 Task: Add an event with the title Second Presentation Finalization and Rehearsal, date ''2024/04/22'', time 8:50 AM to 10:50 AMand add a description: Welcome to the Coffee Meeting with a Potential Investor, an exciting opportunity to connect, share your business vision, and explore potential investment opportunities. This meeting is designed to foster a mutually beneficial relationship between you and the investor, providing a platform to discuss your business goals, growth strategies, and the potential for collaboration.Select event color  Banana . Add location for the event as: Tallinn, Estonia, logged in from the account softage.8@softage.netand send the event invitation to softage.9@softage.net and softage.10@softage.net. Set a reminder for the event Daily
Action: Mouse pressed left at (36, 85)
Screenshot: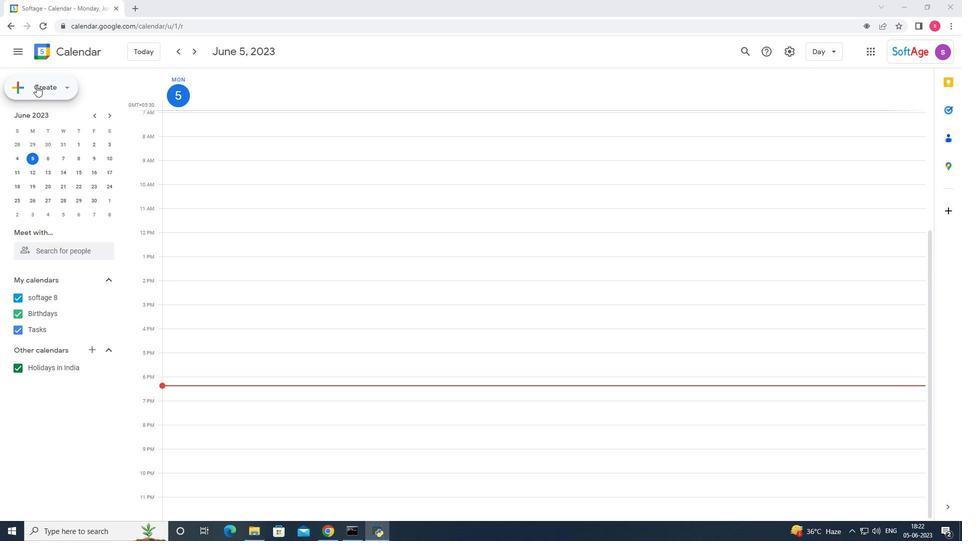 
Action: Mouse moved to (43, 119)
Screenshot: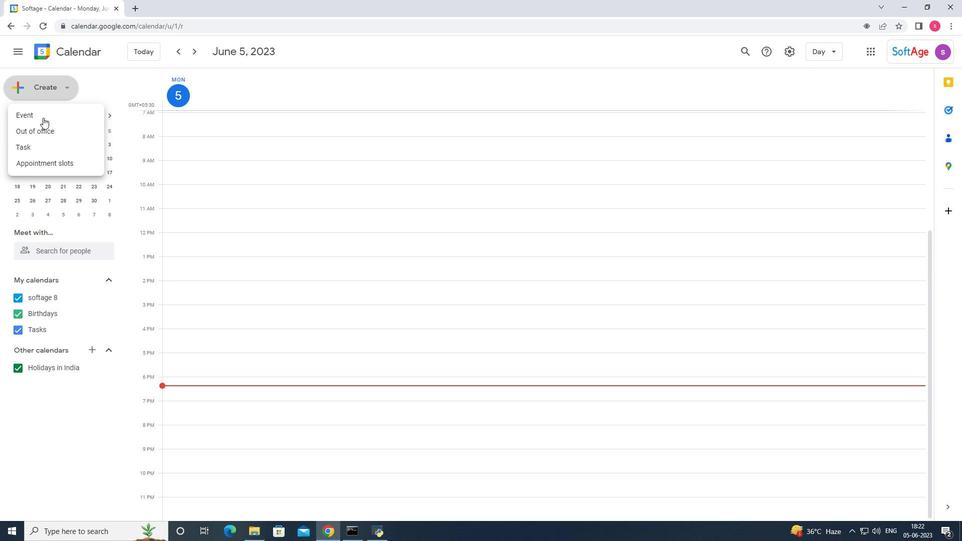 
Action: Mouse pressed left at (43, 119)
Screenshot: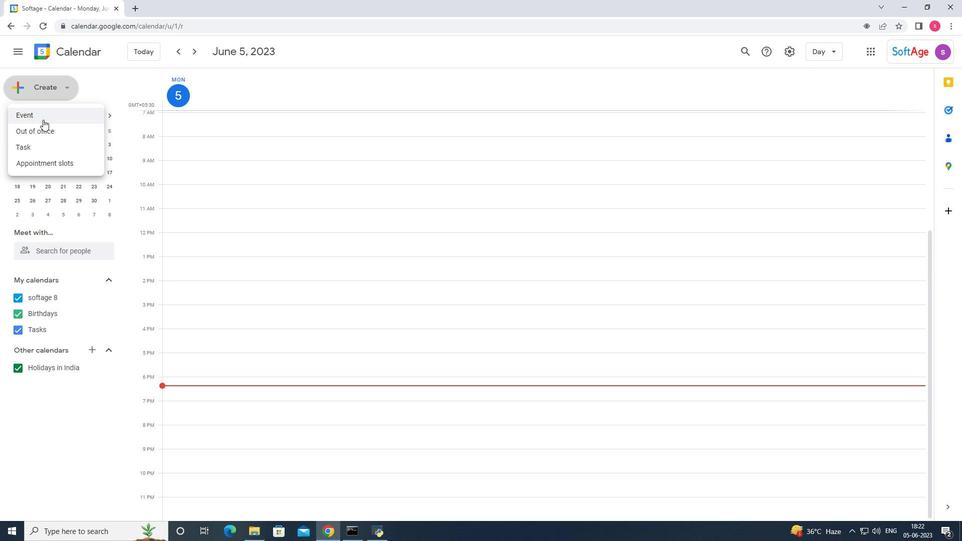 
Action: Mouse moved to (560, 396)
Screenshot: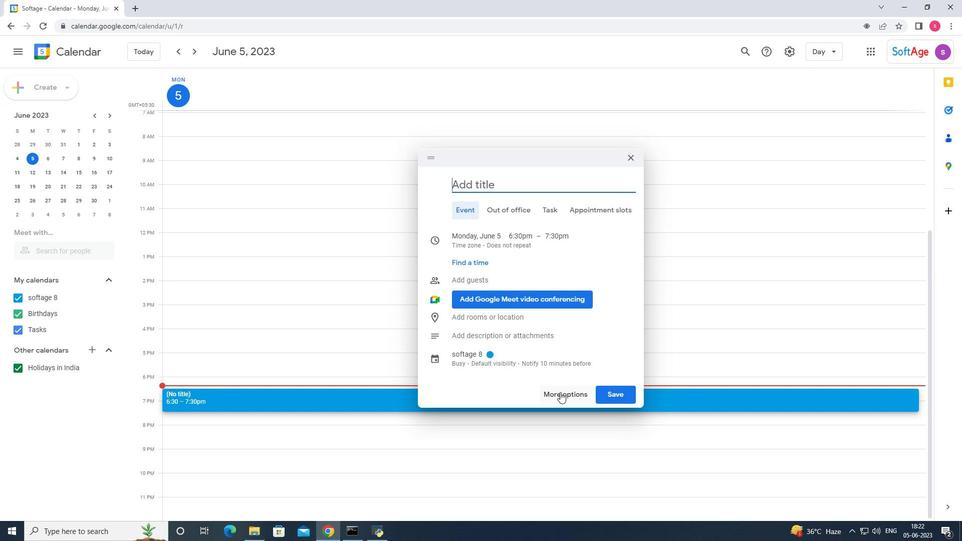 
Action: Mouse pressed left at (560, 396)
Screenshot: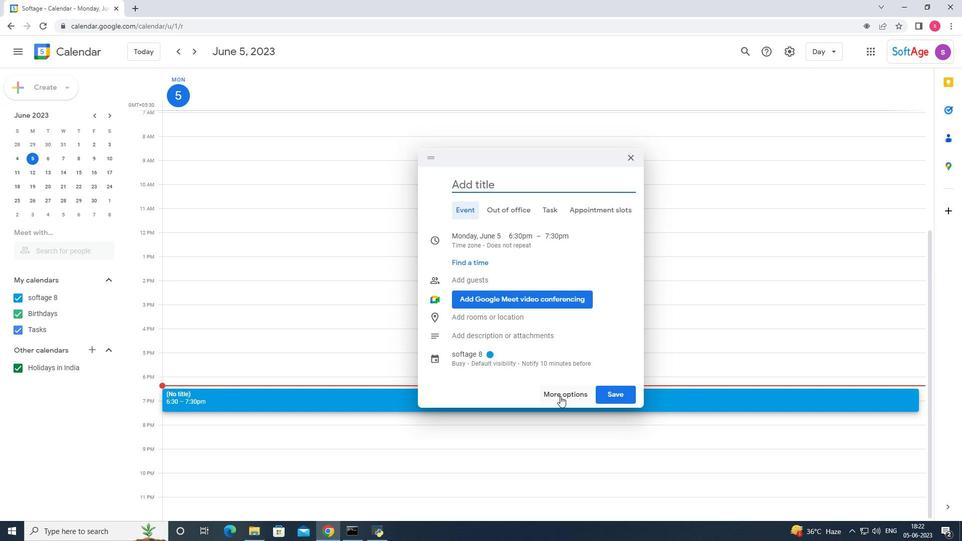 
Action: Mouse moved to (573, 279)
Screenshot: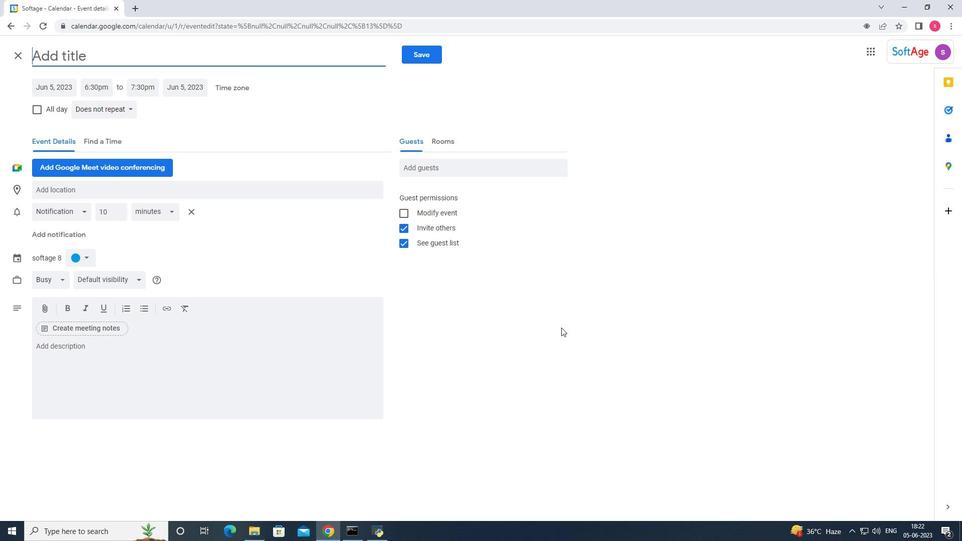 
Action: Key pressed <Key.shift><Key.shift><Key.shift>Second<Key.space><Key.shift><Key.shift><Key.shift><Key.shift><Key.shift><Key.shift><Key.shift><Key.shift><Key.shift>Presentation<Key.space><Key.shift><Key.shift><Key.shift><Key.shift>Finalization<Key.space>and<Key.space><Key.shift><Key.shift><Key.shift><Key.shift>Rehearsal,<Key.space>
Screenshot: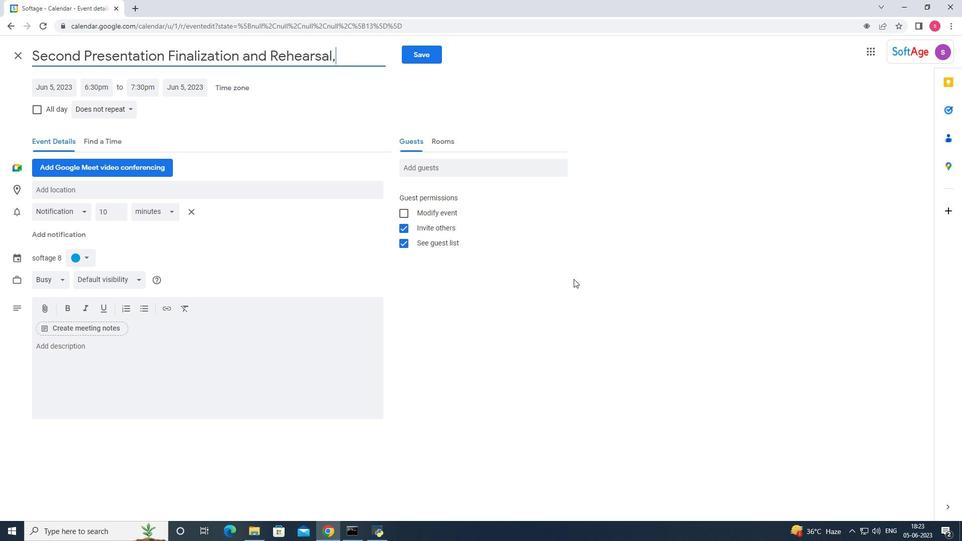 
Action: Mouse moved to (61, 81)
Screenshot: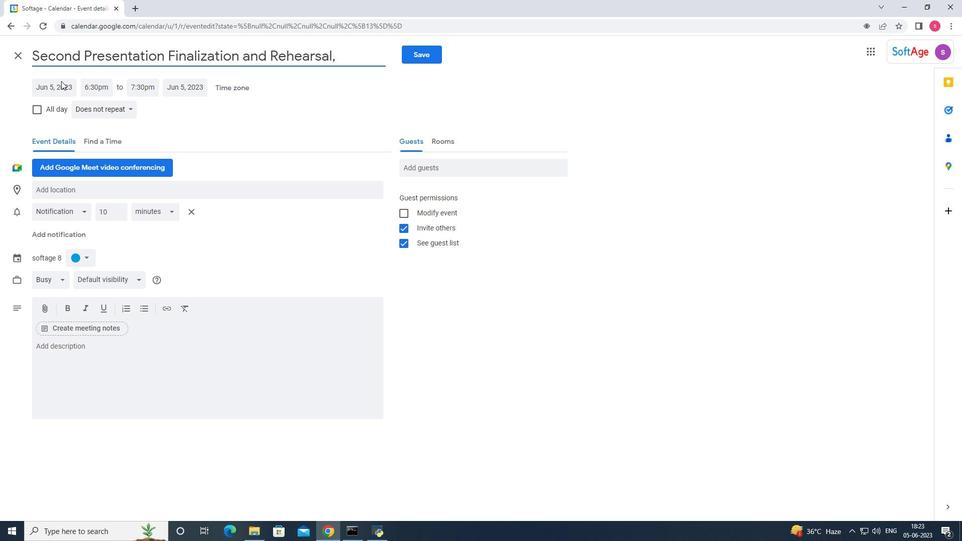 
Action: Mouse pressed left at (61, 81)
Screenshot: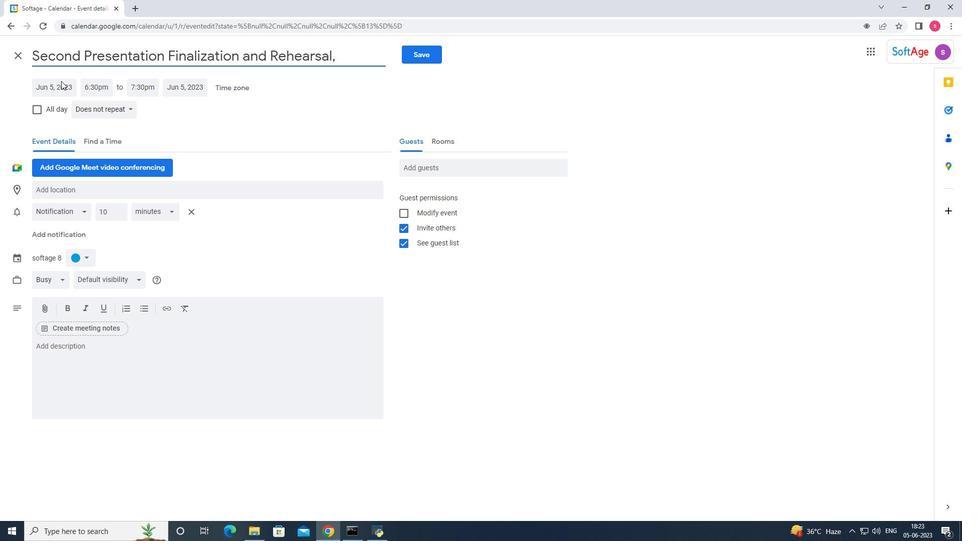 
Action: Mouse moved to (159, 106)
Screenshot: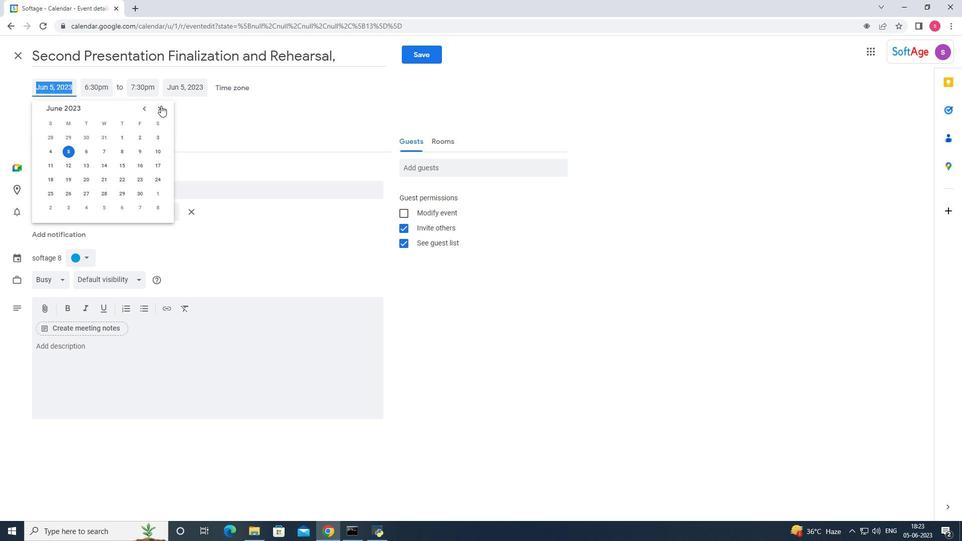 
Action: Mouse pressed left at (159, 106)
Screenshot: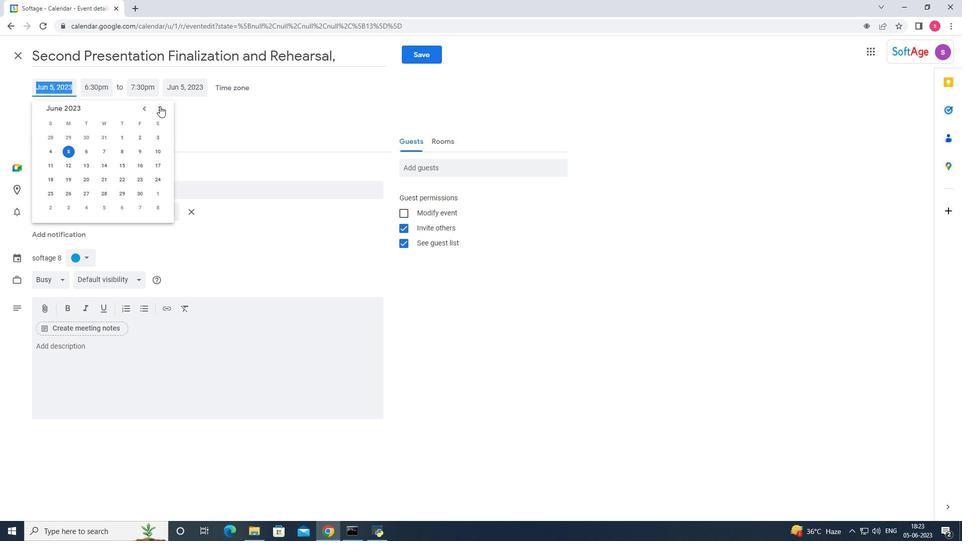 
Action: Mouse pressed left at (159, 106)
Screenshot: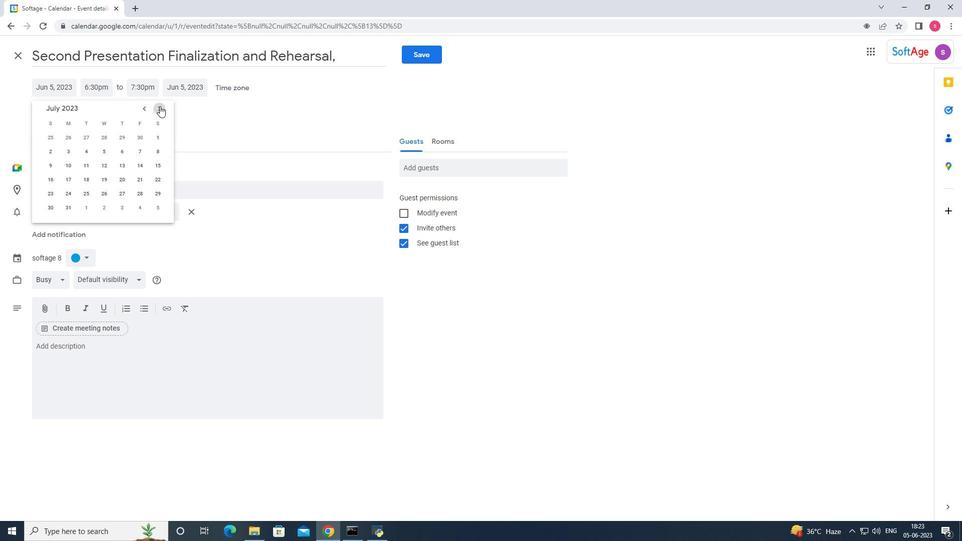 
Action: Mouse pressed left at (159, 106)
Screenshot: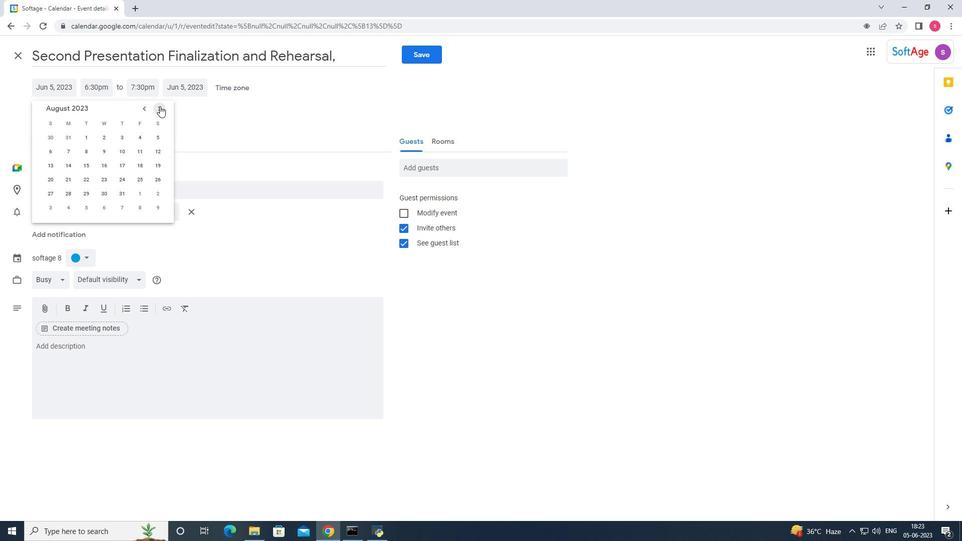
Action: Mouse pressed left at (159, 106)
Screenshot: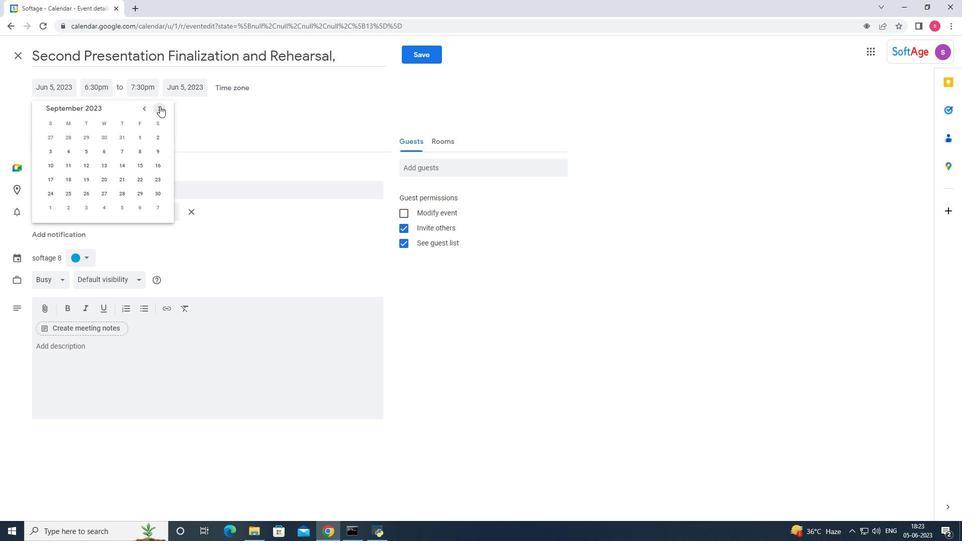 
Action: Mouse pressed left at (159, 106)
Screenshot: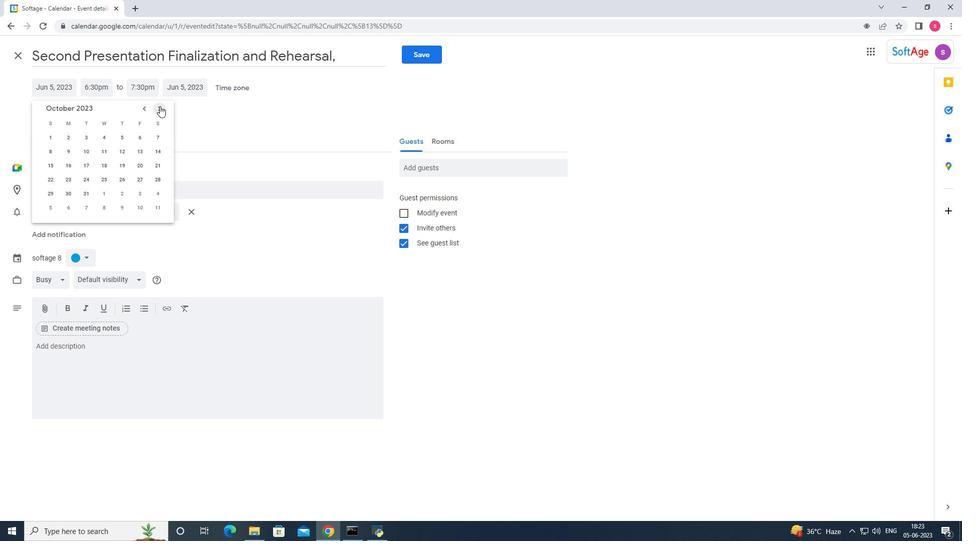 
Action: Mouse pressed left at (159, 106)
Screenshot: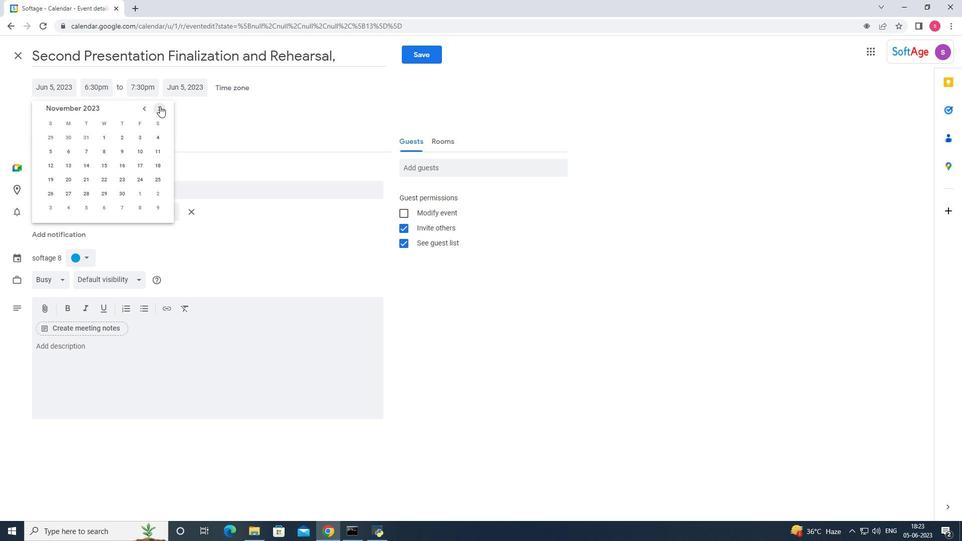 
Action: Mouse pressed left at (159, 106)
Screenshot: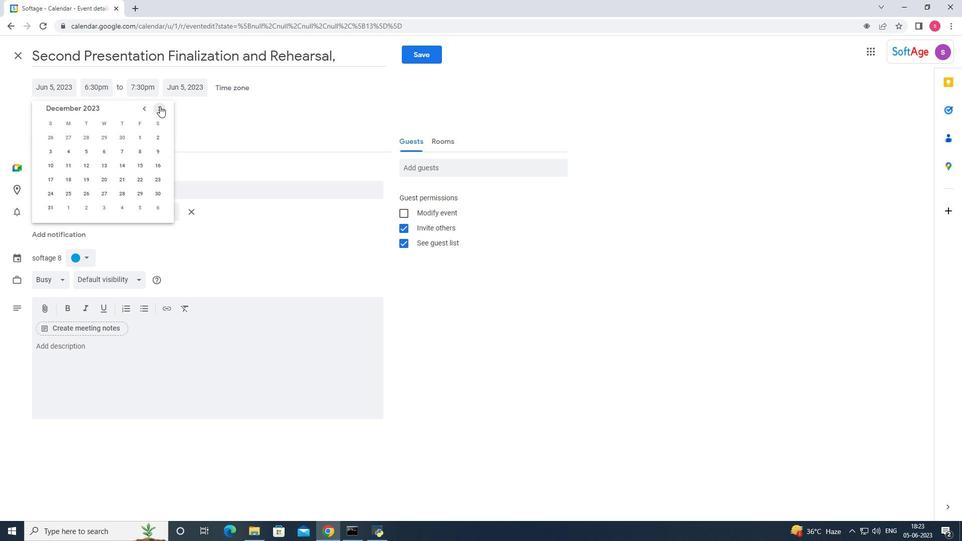 
Action: Mouse pressed left at (159, 106)
Screenshot: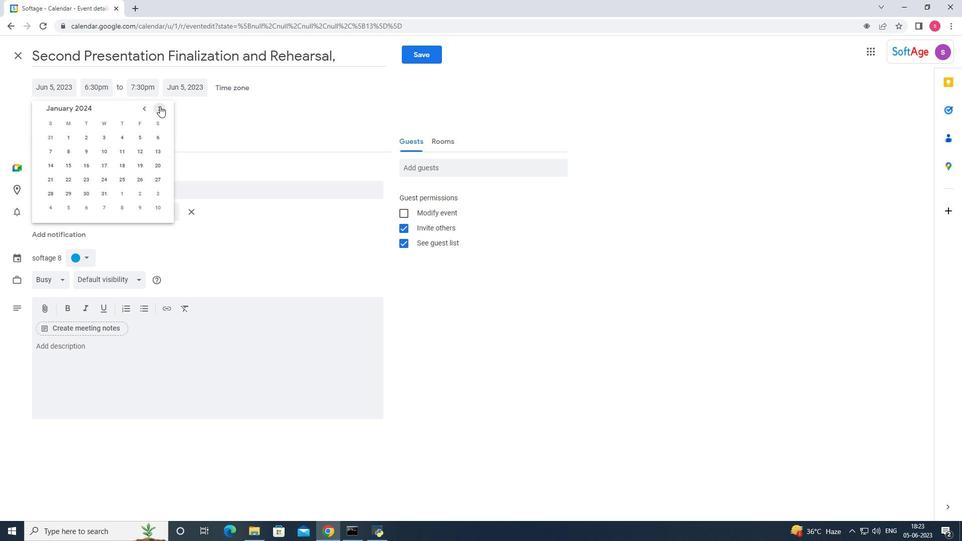 
Action: Mouse pressed left at (159, 106)
Screenshot: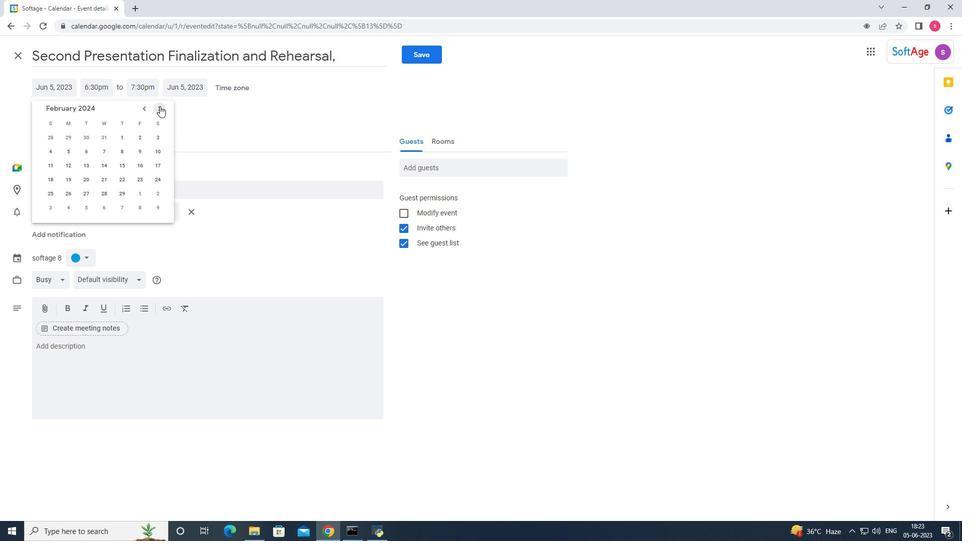 
Action: Mouse pressed left at (159, 106)
Screenshot: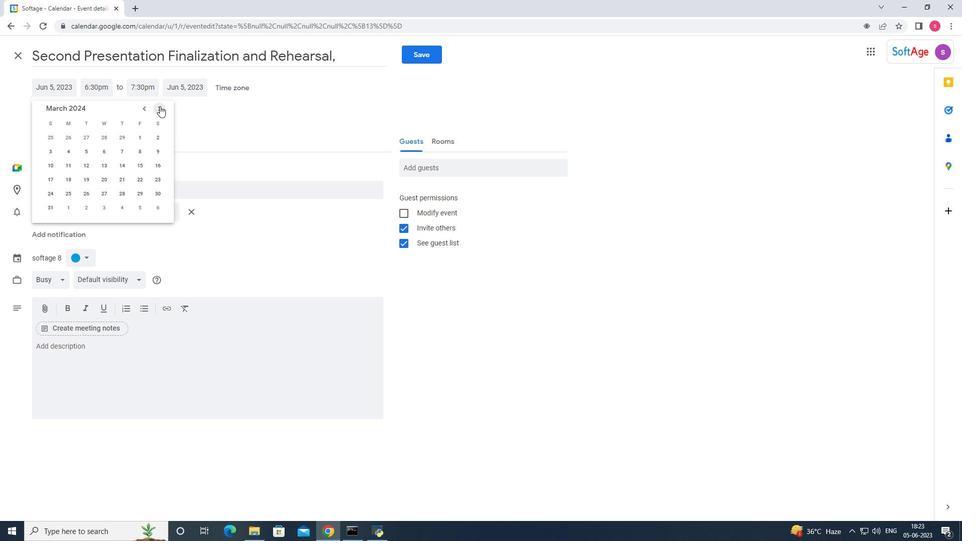 
Action: Mouse moved to (65, 178)
Screenshot: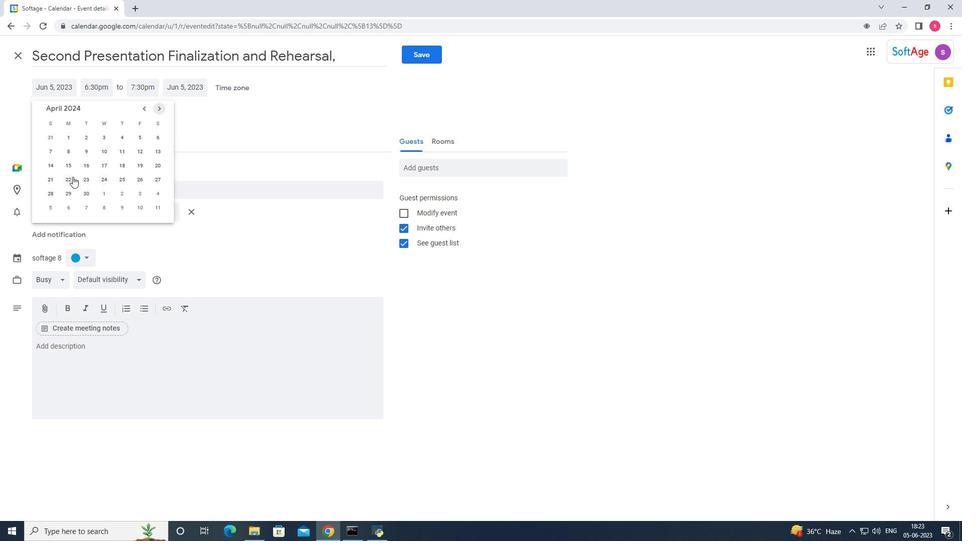 
Action: Mouse pressed left at (65, 178)
Screenshot: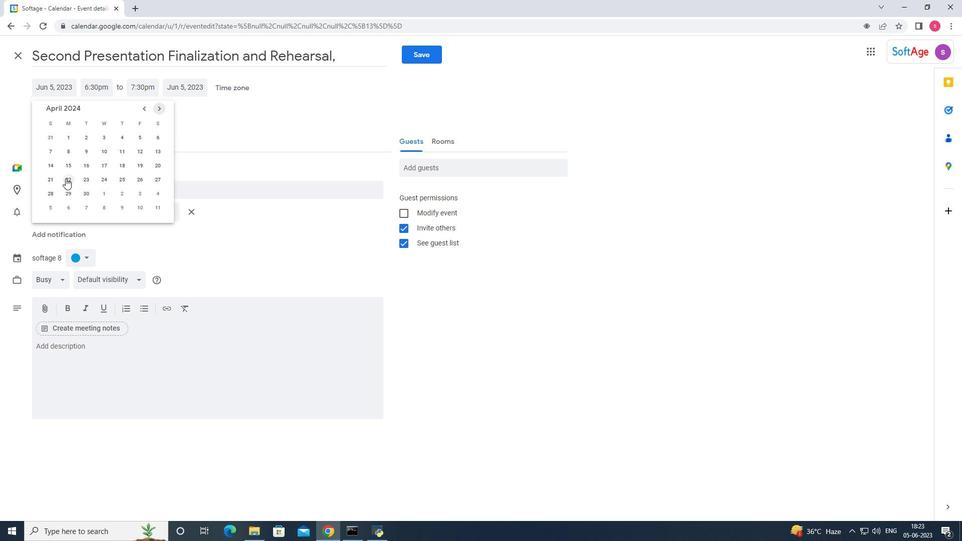 
Action: Mouse moved to (127, 353)
Screenshot: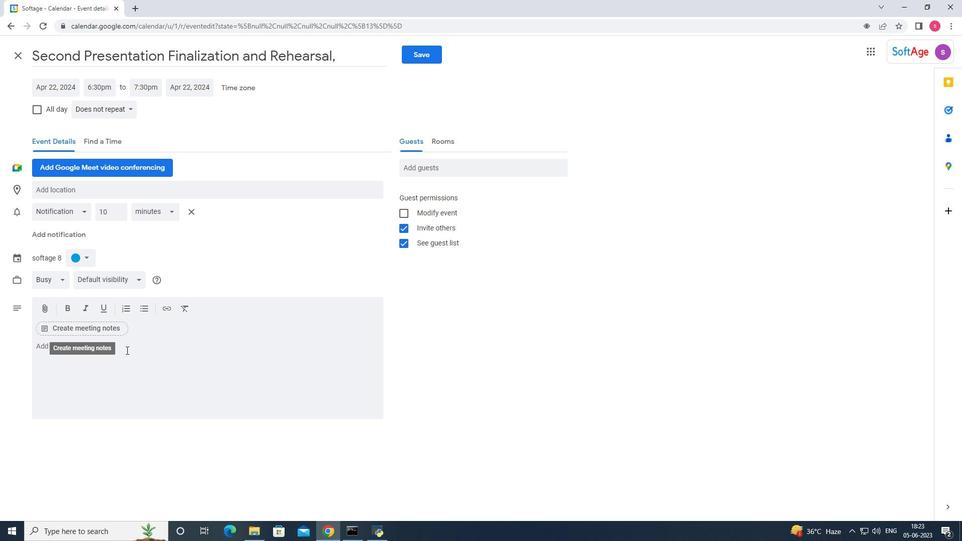 
Action: Mouse pressed left at (127, 353)
Screenshot: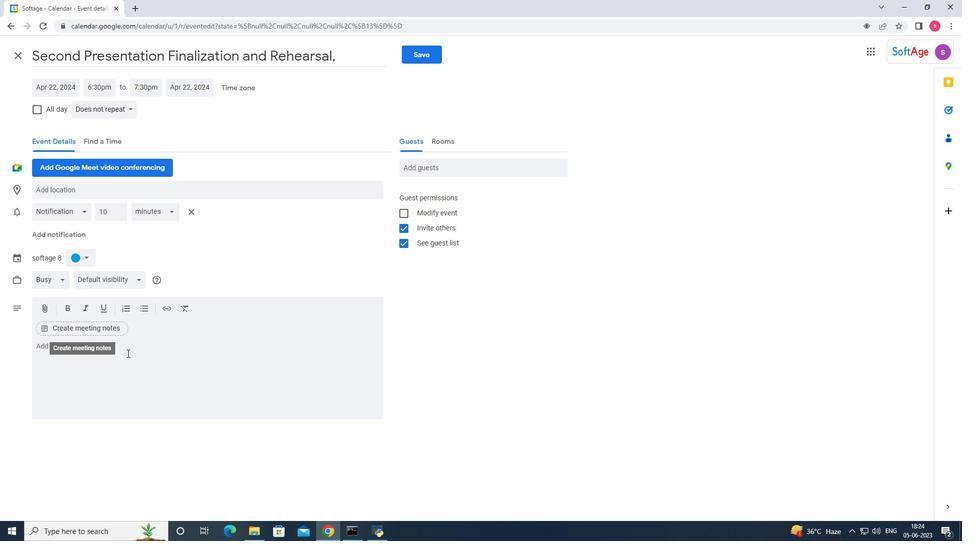 
Action: Mouse moved to (148, 359)
Screenshot: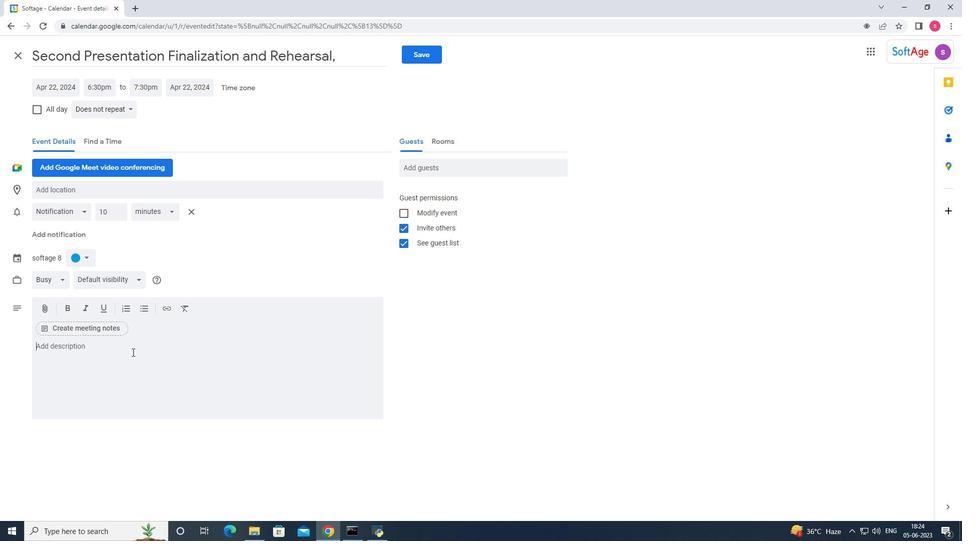 
Action: Key pressed <Key.shift><Key.shift><Key.shift><Key.shift><Key.shift><Key.shift><Key.shift><Key.shift>Welcome<Key.space>to<Key.space>the<Key.space><Key.shift><Key.shift><Key.shift><Key.shift><Key.shift><Key.shift>Coffee<Key.space><Key.shift>Meeting<Key.space>with<Key.space>the<Key.space>potential<Key.space><Key.shift>Investor
Screenshot: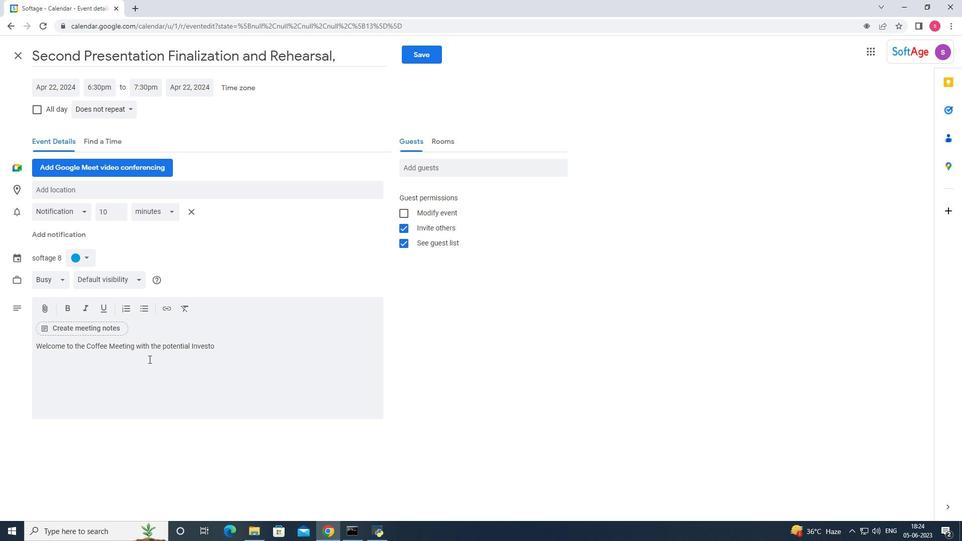 
Action: Mouse moved to (164, 342)
Screenshot: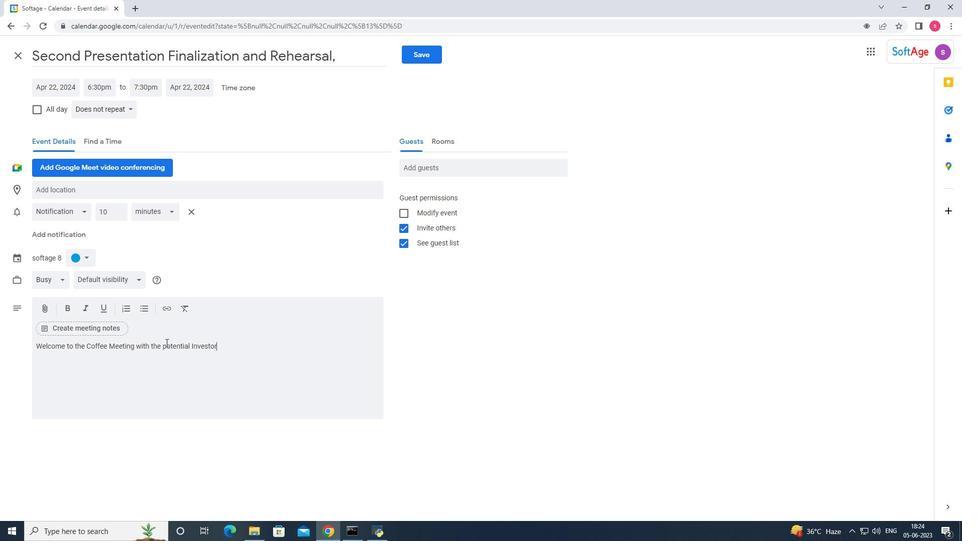 
Action: Mouse pressed left at (164, 342)
Screenshot: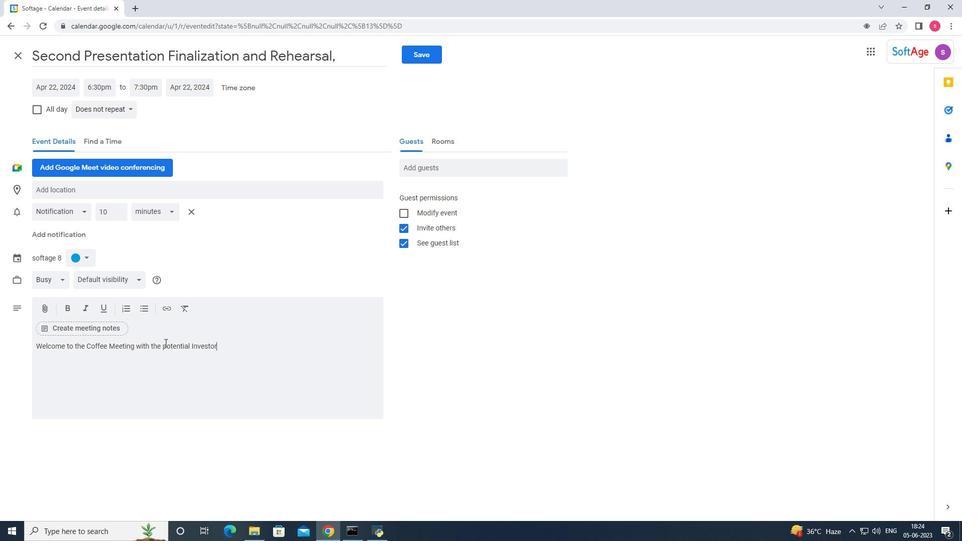 
Action: Mouse moved to (164, 355)
Screenshot: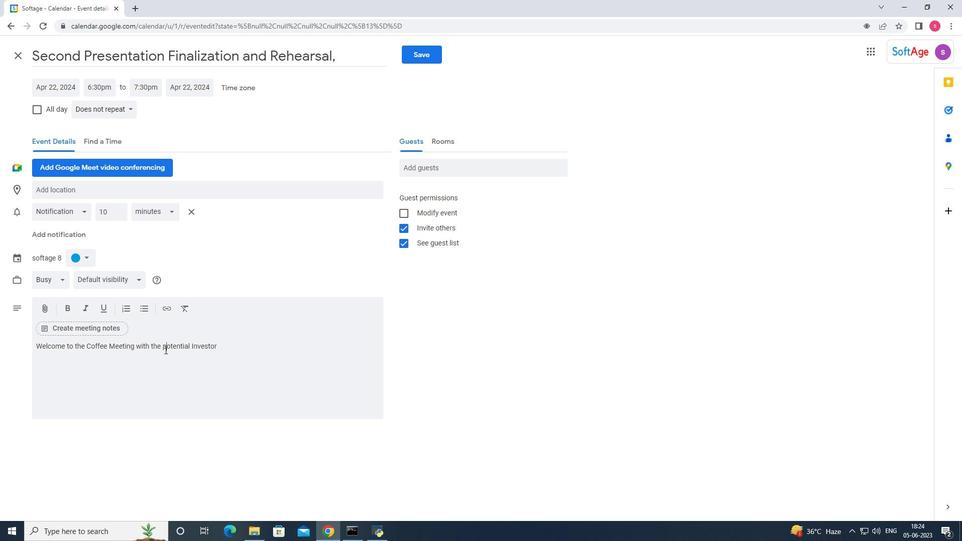 
Action: Key pressed <Key.backspace><Key.shift><Key.shift><Key.shift><Key.shift><Key.shift>P
Screenshot: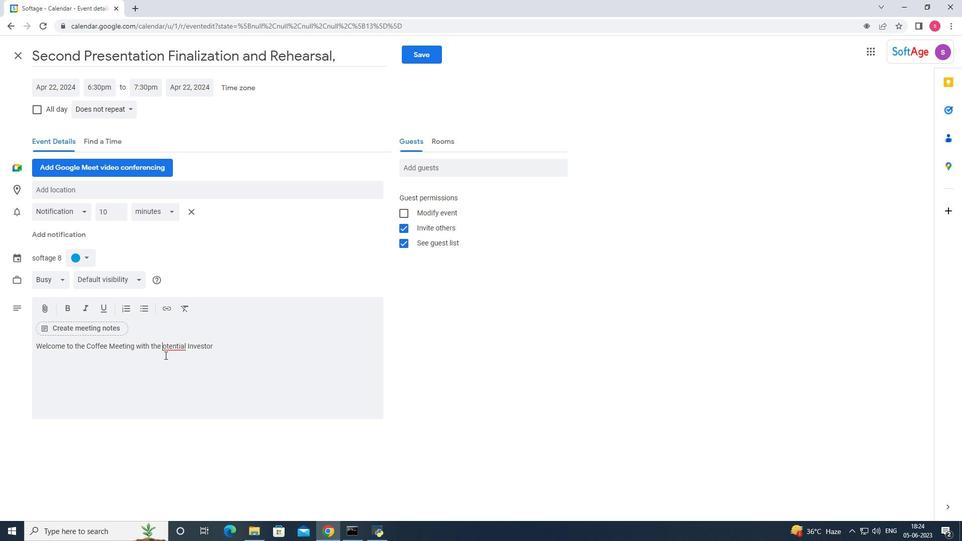 
Action: Mouse moved to (218, 346)
Screenshot: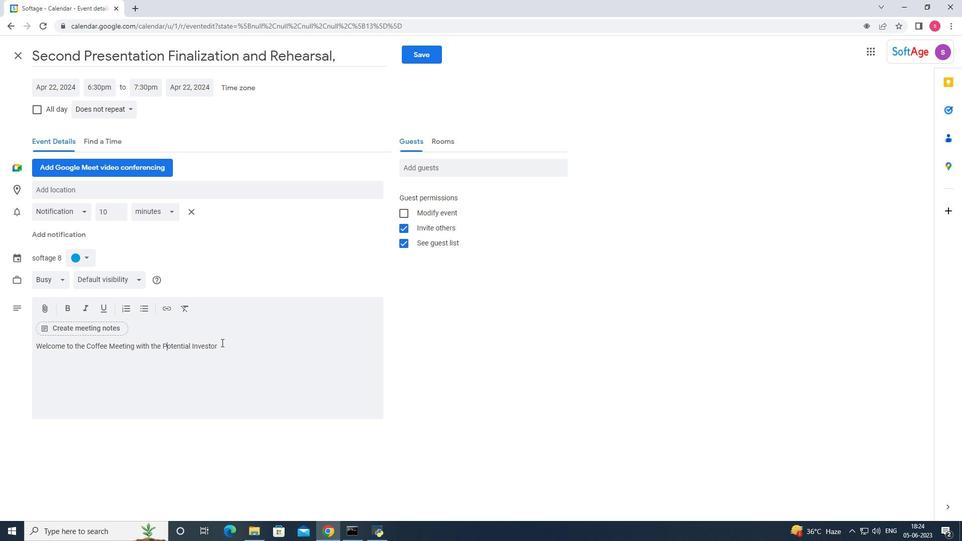 
Action: Mouse pressed left at (218, 346)
Screenshot: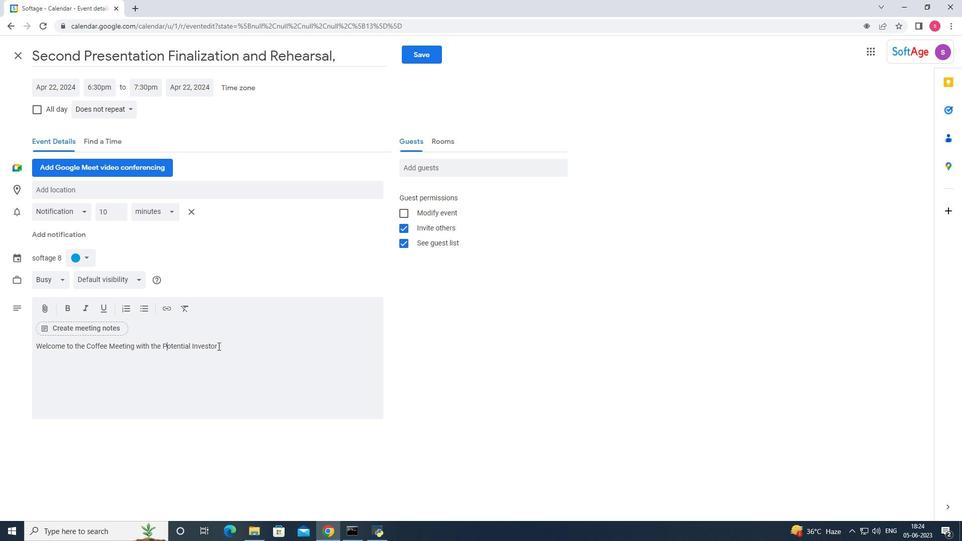 
Action: Mouse moved to (228, 349)
Screenshot: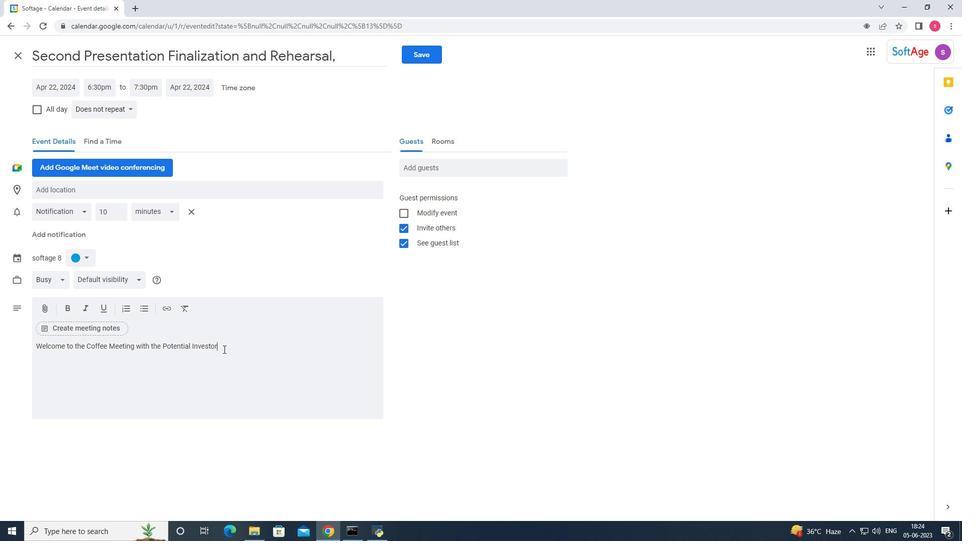 
Action: Key pressed ,<Key.space>an<Key.space>ec<Key.backspace>xciting<Key.space>opportunity<Key.space>to<Key.space>connect<Key.space>
Screenshot: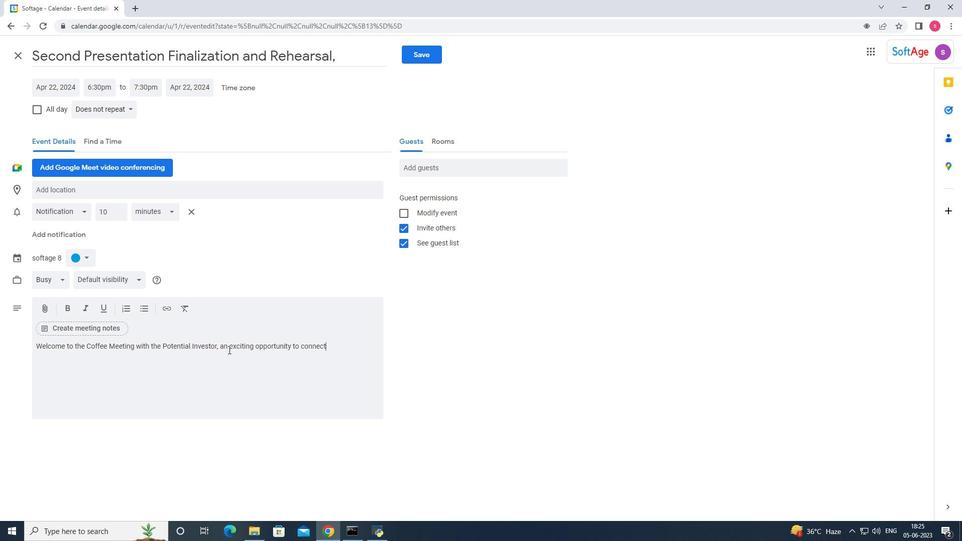 
Action: Mouse moved to (229, 349)
Screenshot: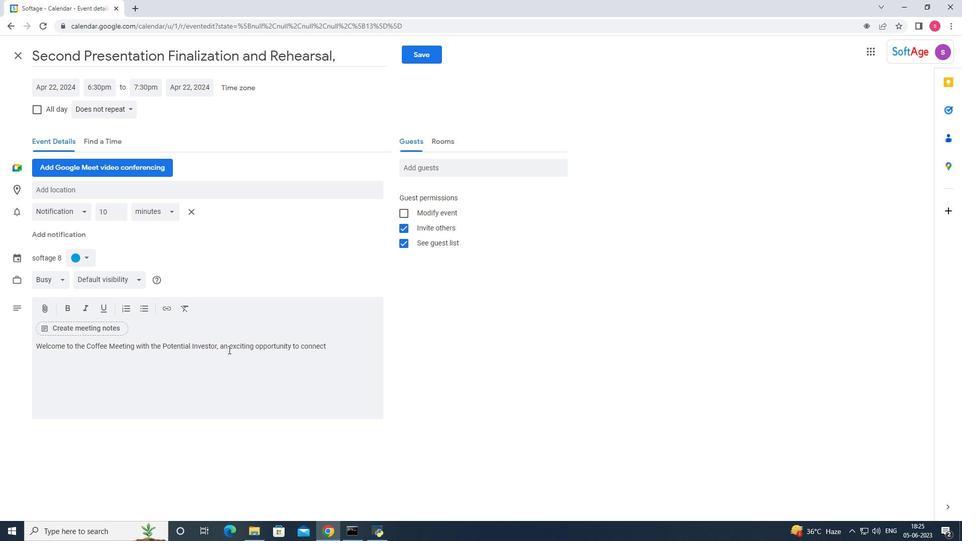
Action: Key pressed <Key.backspace>,<Key.space>share<Key.space>your<Key.space>bussiness<Key.space>vision,<Key.space>and<Key.space>explore<Key.space>potential<Key.space>
Screenshot: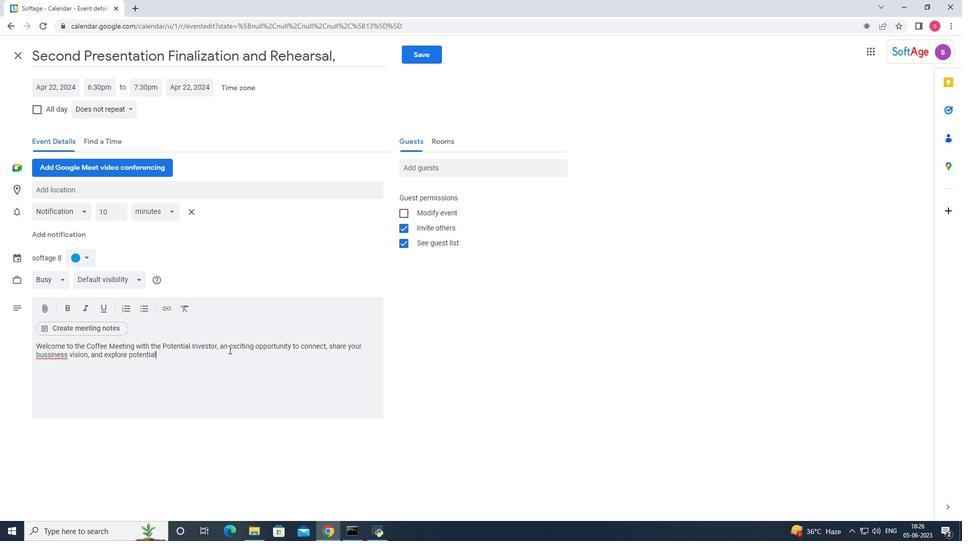 
Action: Mouse moved to (53, 351)
Screenshot: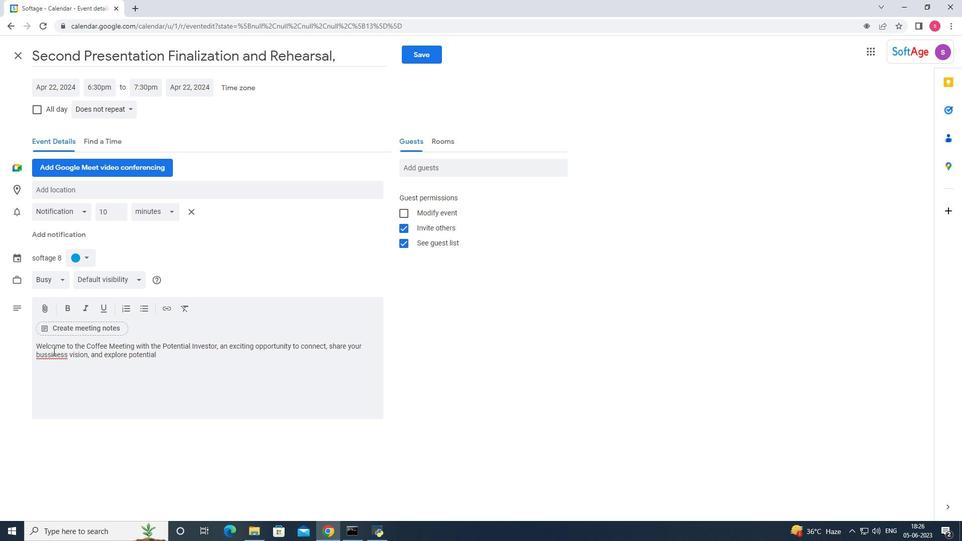 
Action: Mouse pressed left at (53, 351)
Screenshot: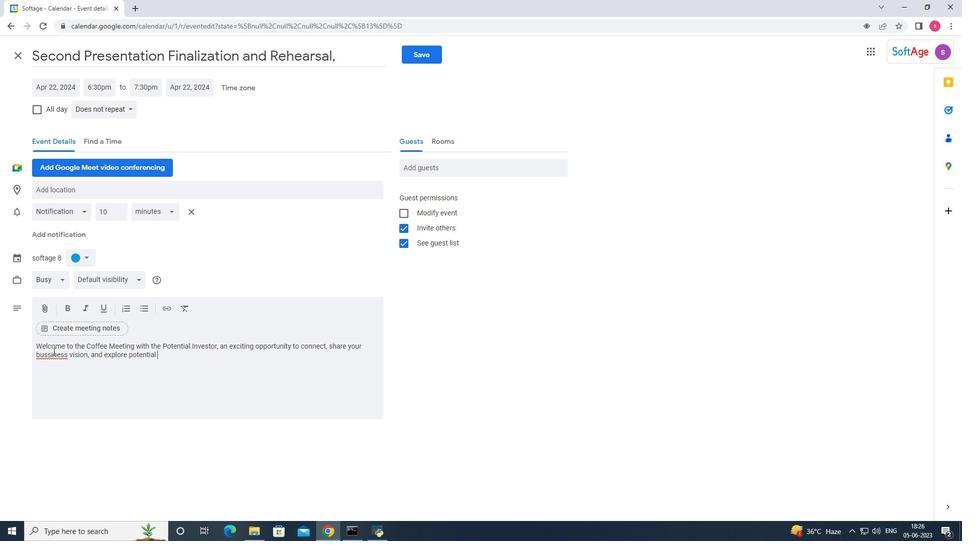 
Action: Mouse moved to (52, 356)
Screenshot: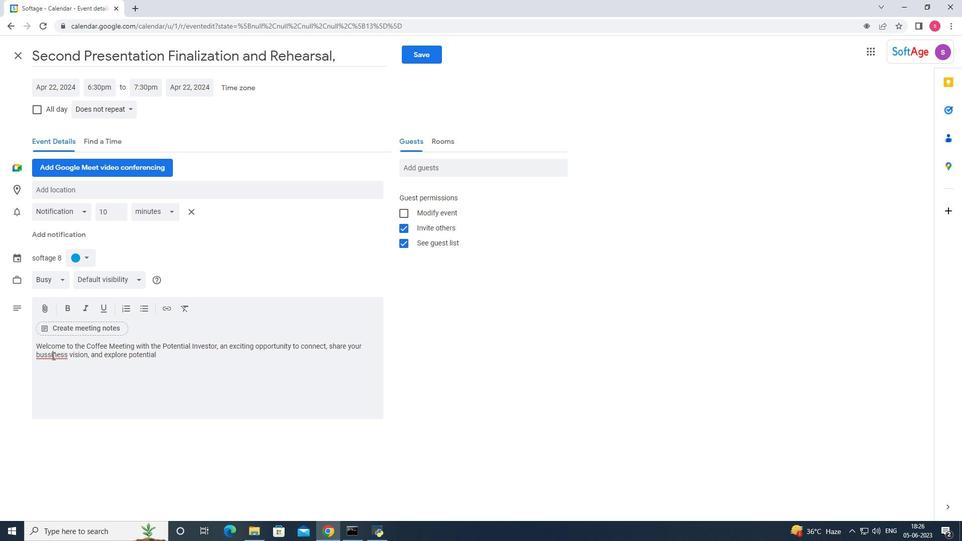 
Action: Mouse pressed right at (52, 356)
Screenshot: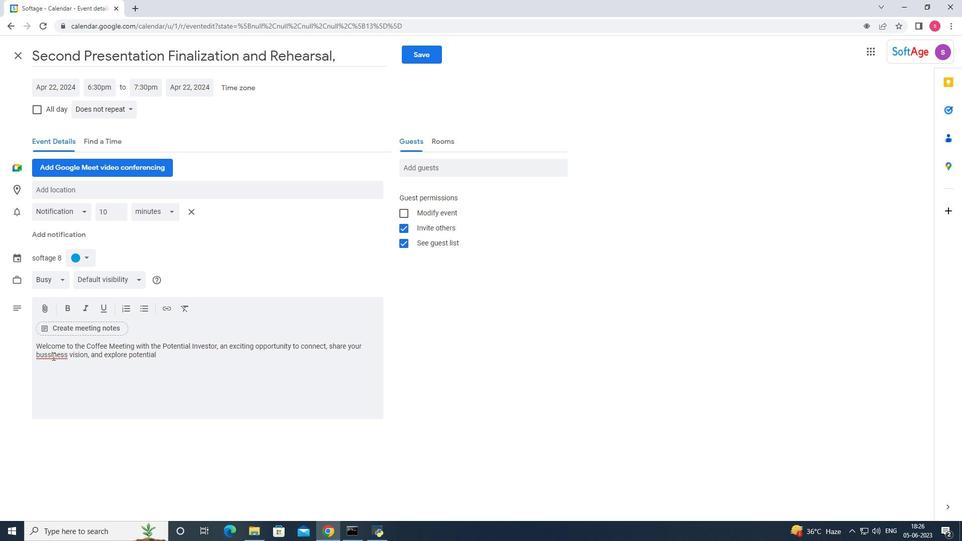 
Action: Mouse moved to (59, 366)
Screenshot: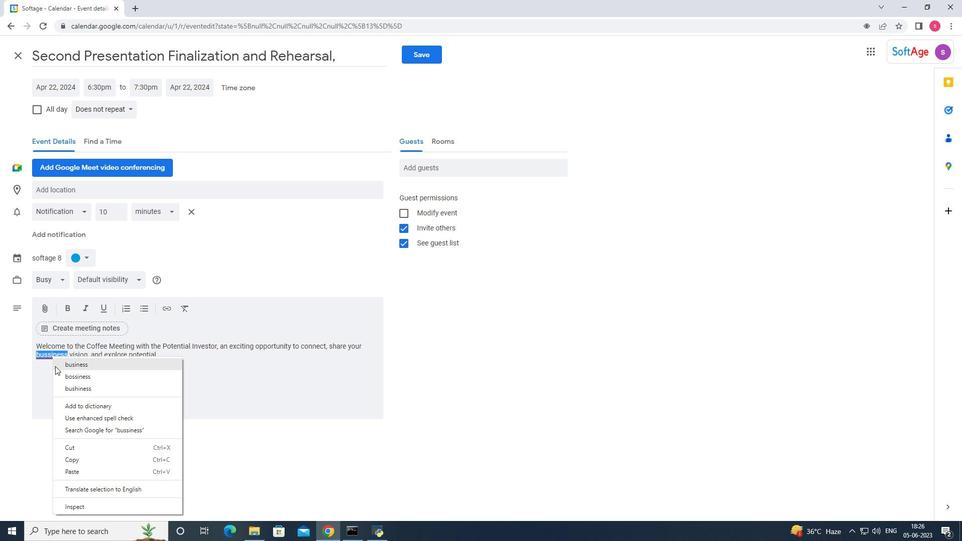 
Action: Mouse pressed left at (59, 366)
Screenshot: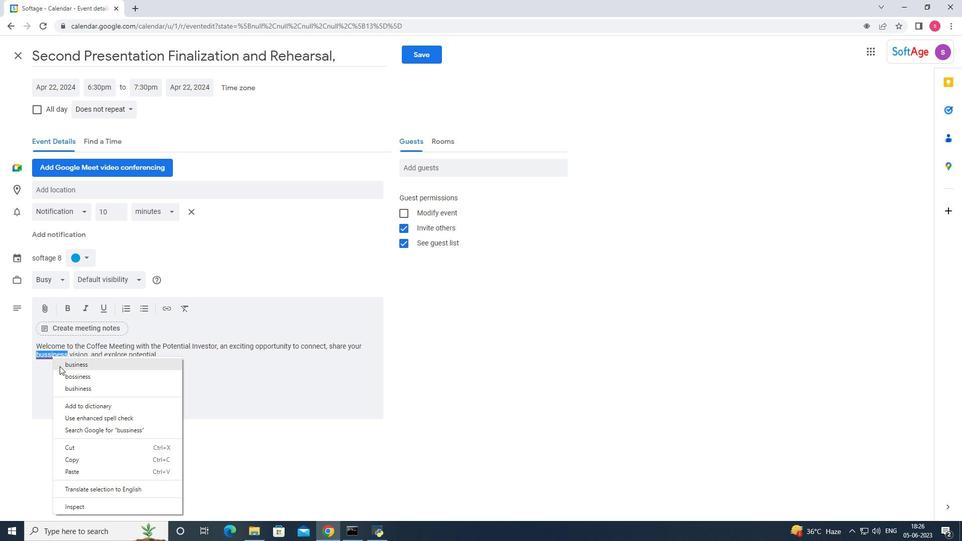 
Action: Mouse moved to (156, 361)
Screenshot: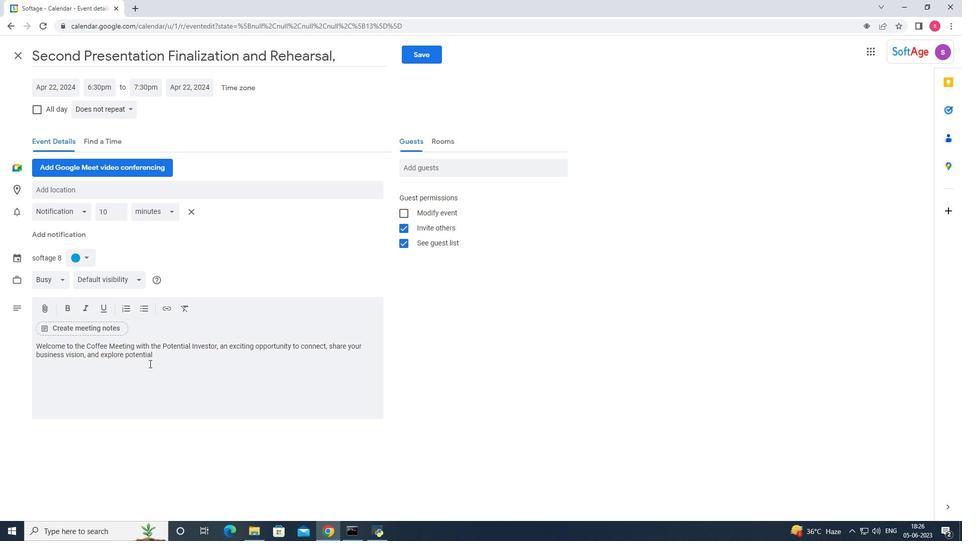 
Action: Mouse pressed left at (156, 361)
Screenshot: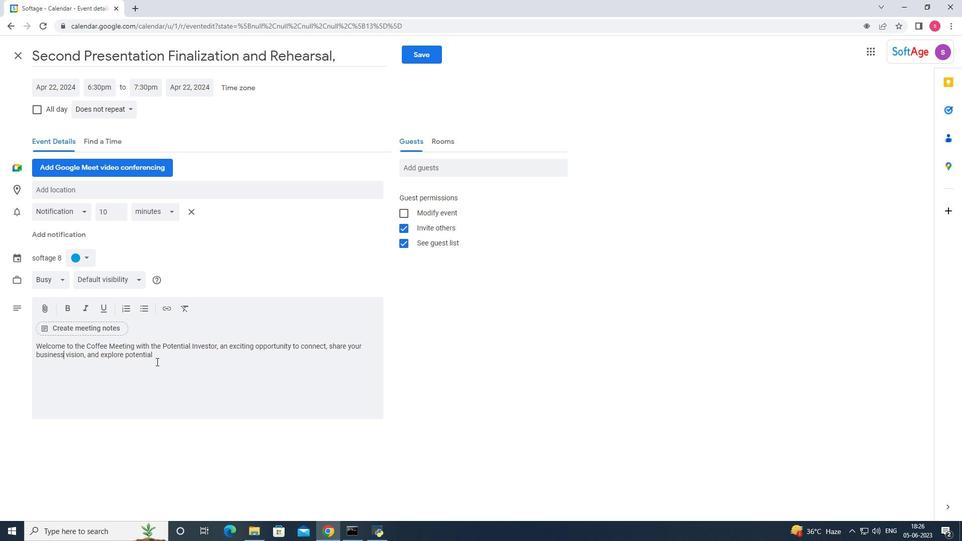 
Action: Key pressed investment<Key.space>opportunu<Key.backspace>ities<Key.space><Key.backspace>.<Key.space><Key.shift>This<Key.space>meeting<Key.space>is<Key.space>designed<Key.space>to<Key.space>foster<Key.space>a<Key.space>mutually<Key.space>beneficial<Key.space>relationship<Key.space>between<Key.space>you<Key.space>and<Key.space>the<Key.space>investor,<Key.space>providing<Key.space>a<Key.space>platform<Key.space>to<Key.space>discuss<Key.space>your<Key.space>business<Key.space>goals,<Key.space>growth<Key.space>strategies,<Key.space>and<Key.space>the<Key.space>potential<Key.space>for<Key.space>collaborta
Screenshot: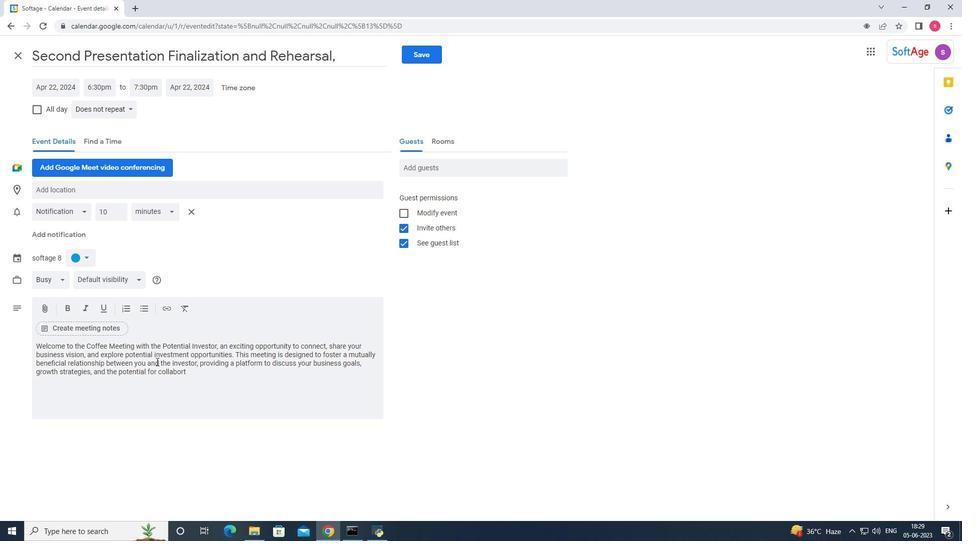 
Action: Mouse moved to (176, 372)
Screenshot: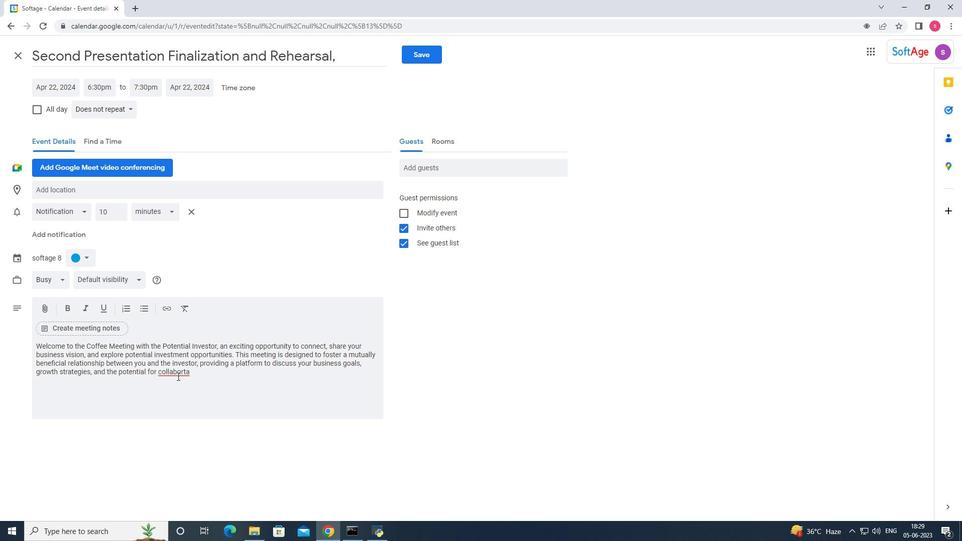 
Action: Mouse pressed left at (176, 372)
Screenshot: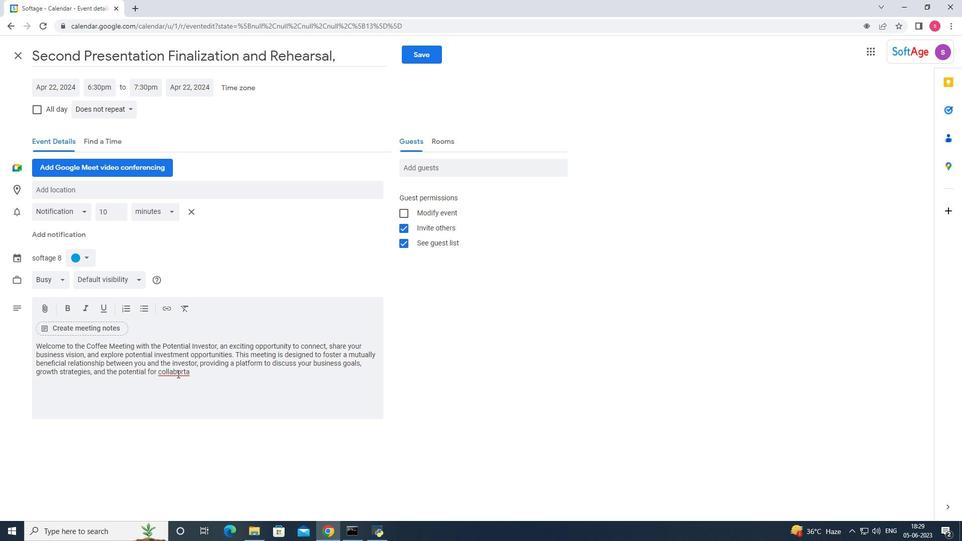 
Action: Mouse moved to (173, 373)
Screenshot: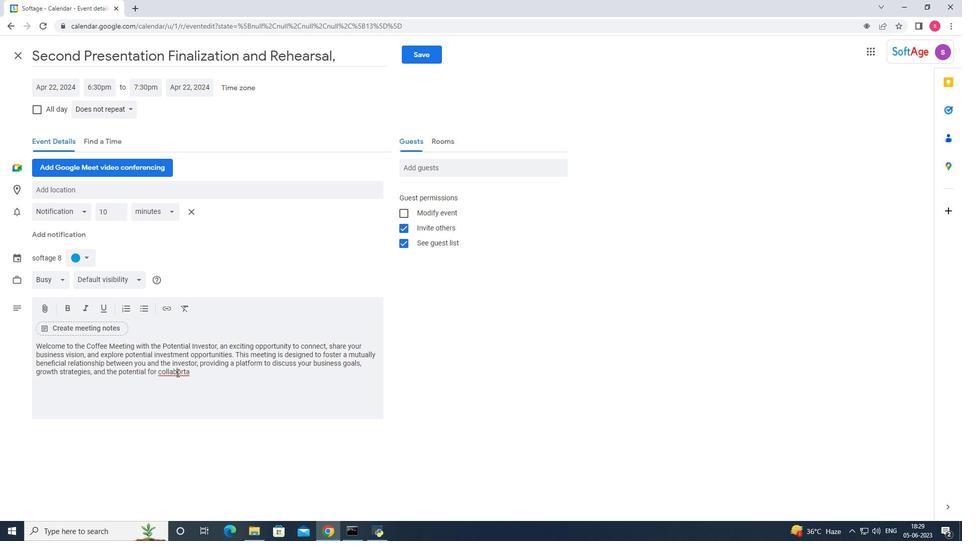 
Action: Mouse pressed right at (173, 373)
Screenshot: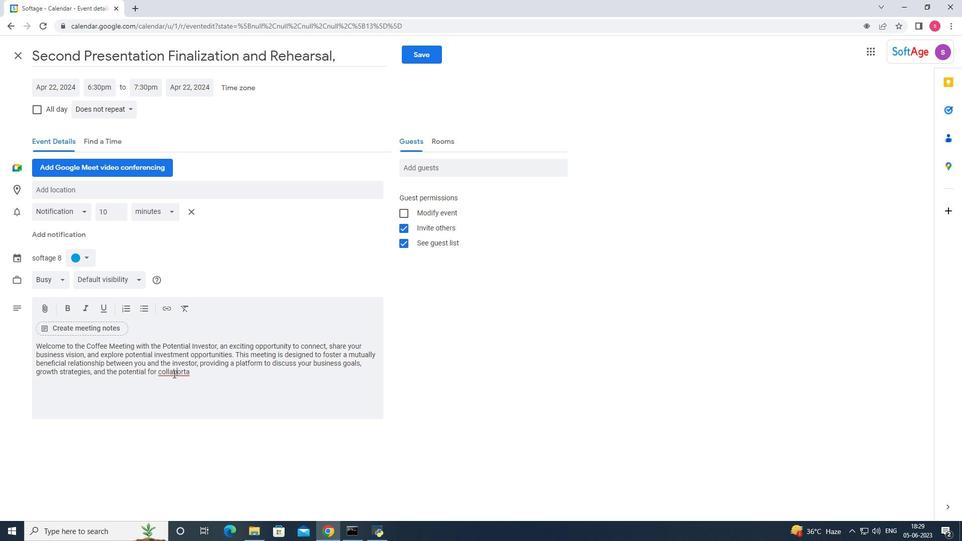 
Action: Mouse moved to (221, 222)
Screenshot: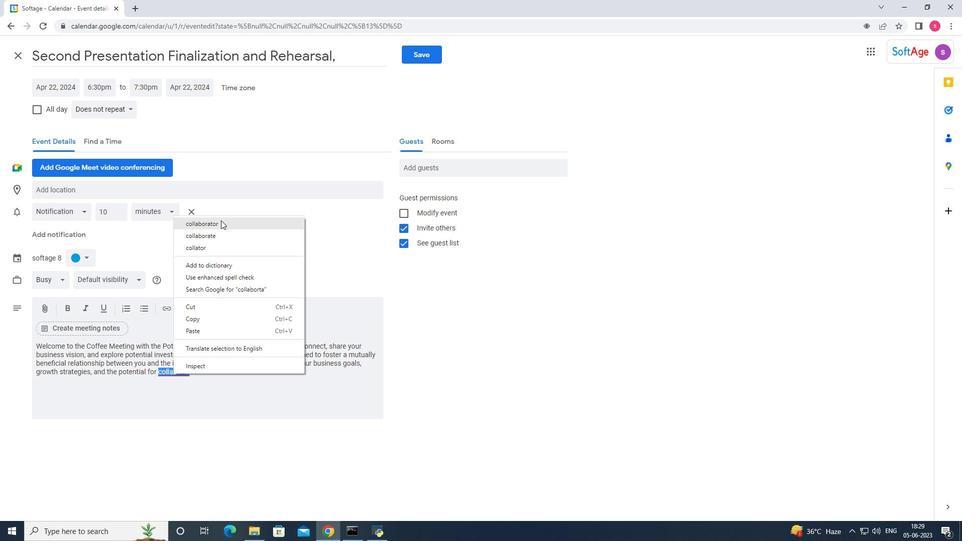 
Action: Mouse pressed left at (221, 222)
Screenshot: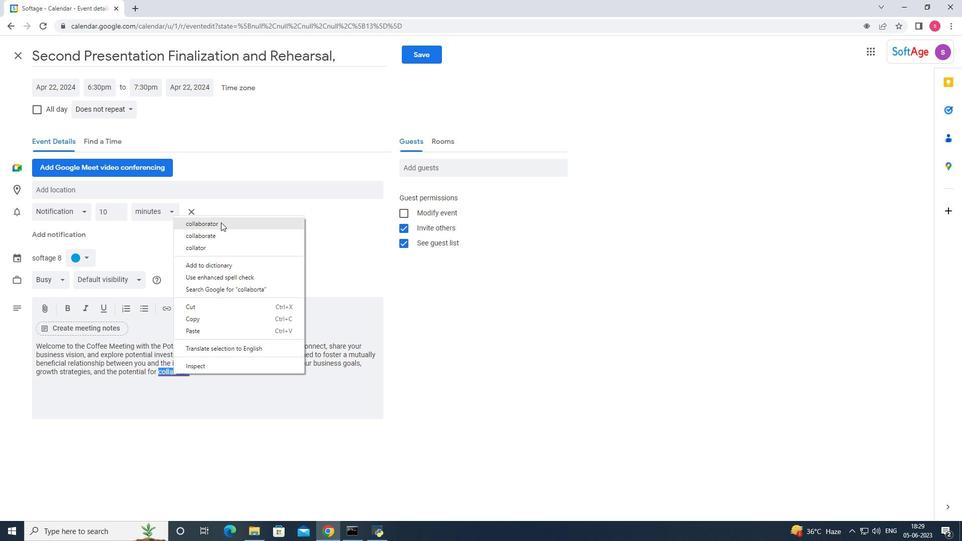 
Action: Mouse moved to (205, 364)
Screenshot: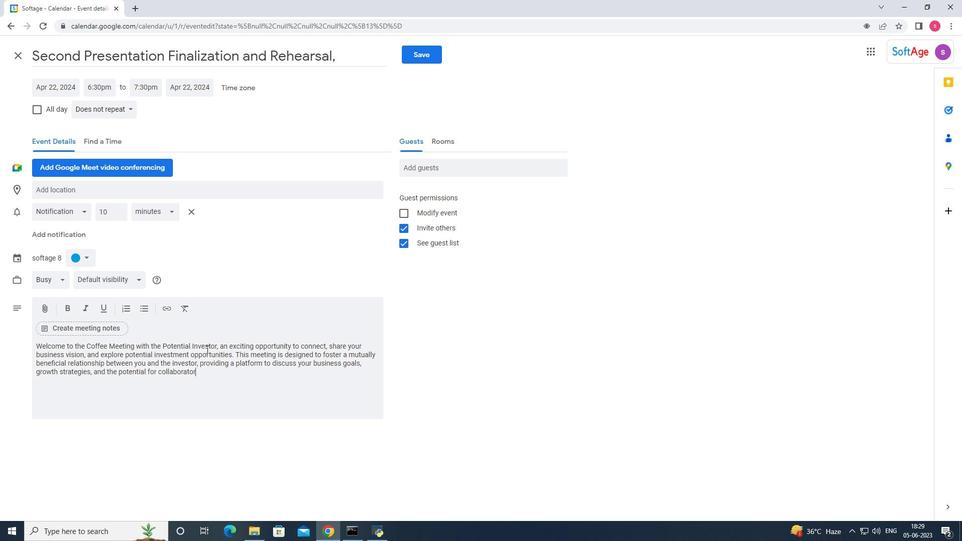 
Action: Key pressed <Key.backspace><Key.backspace>ion.
Screenshot: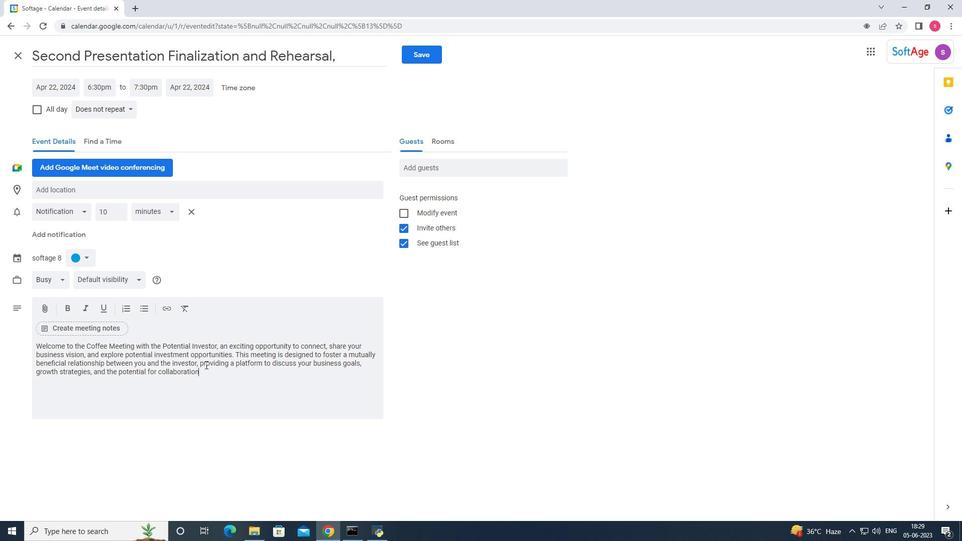 
Action: Mouse moved to (87, 260)
Screenshot: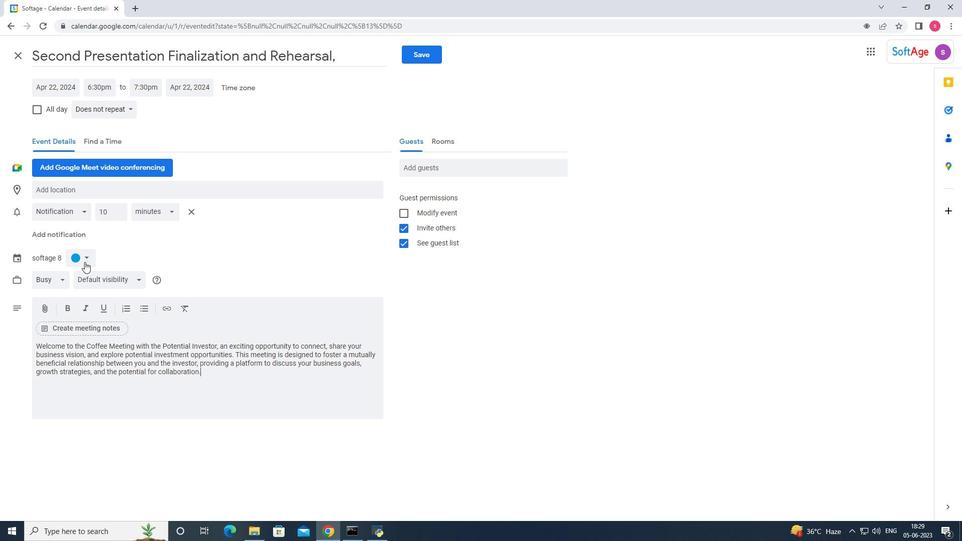 
Action: Mouse pressed left at (87, 260)
Screenshot: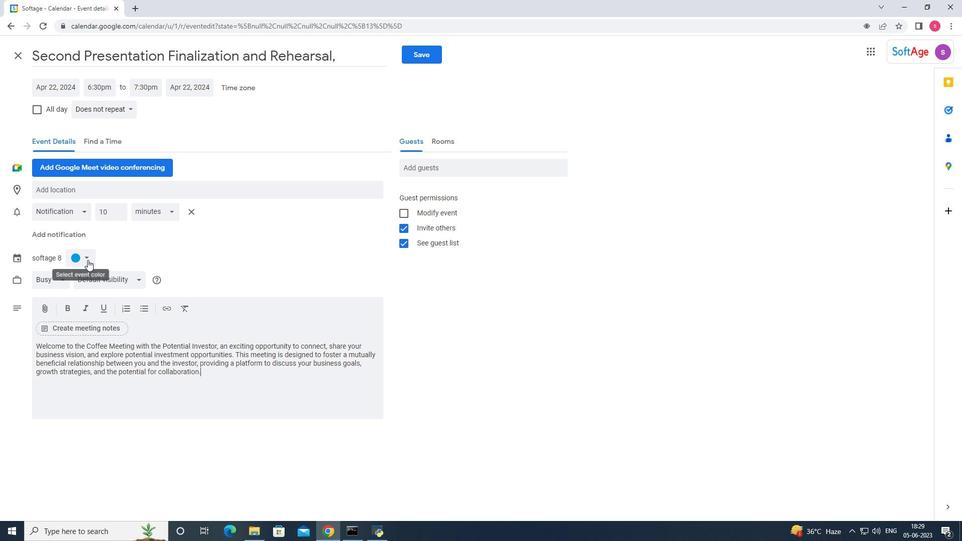 
Action: Mouse moved to (87, 265)
Screenshot: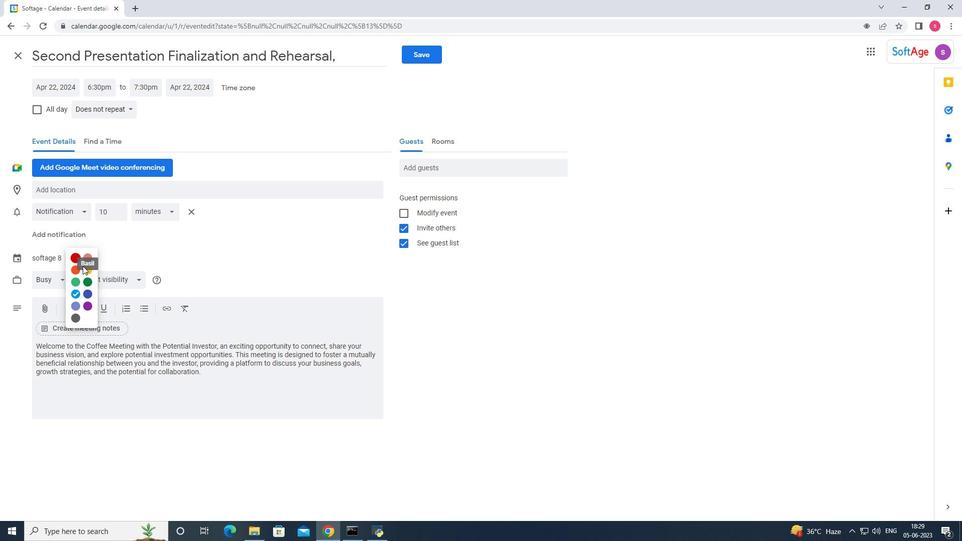 
Action: Mouse pressed left at (87, 265)
Screenshot: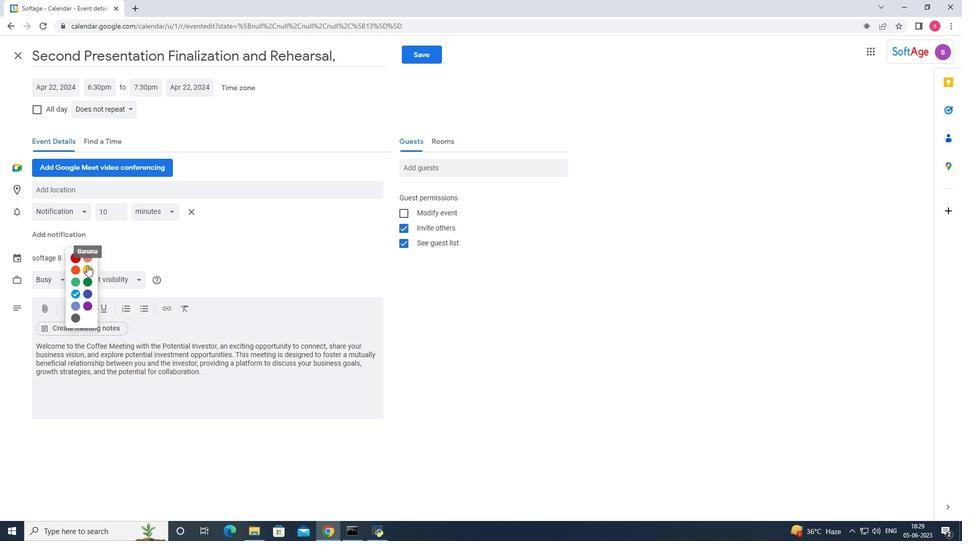 
Action: Mouse moved to (87, 188)
Screenshot: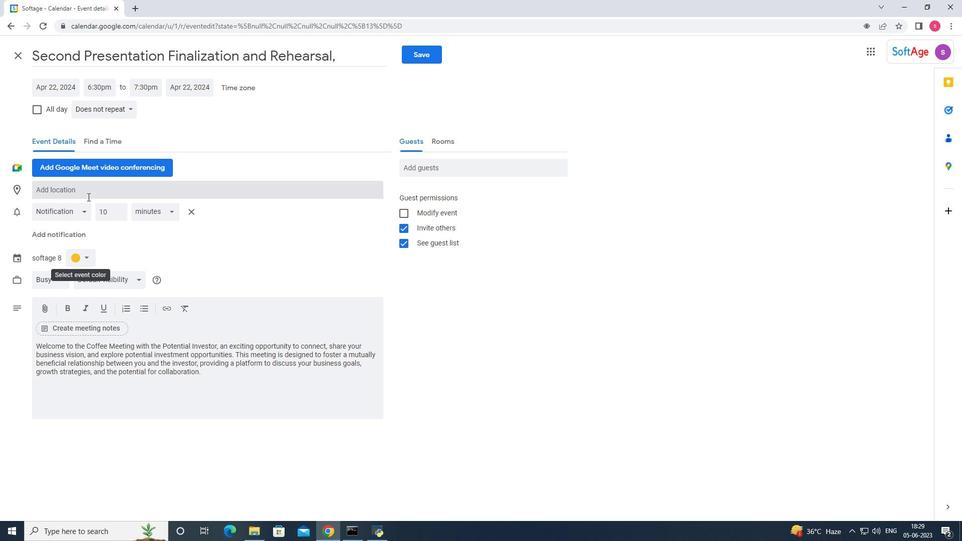 
Action: Mouse pressed left at (87, 188)
Screenshot: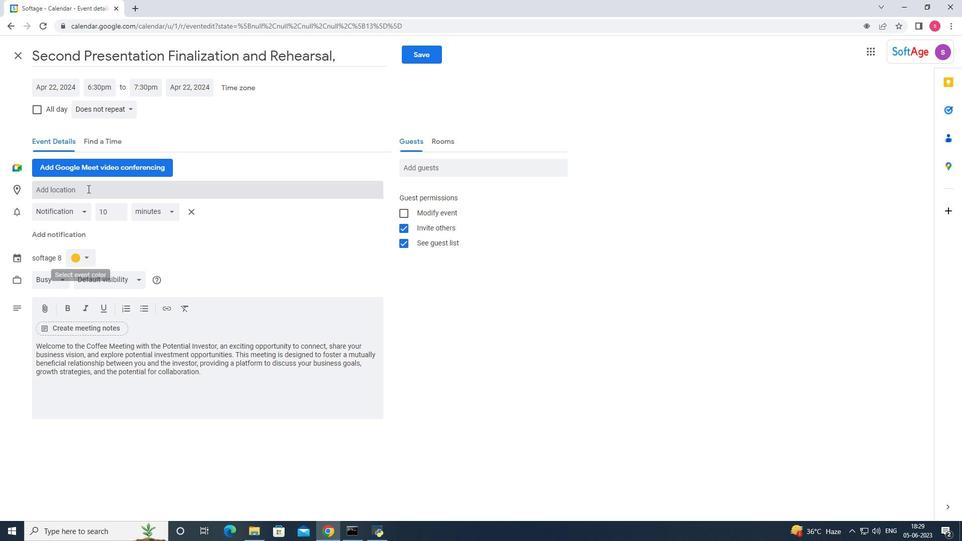 
Action: Key pressed <Key.shift>Tallinn,<Key.space><Key.shift><Key.shift><Key.shift><Key.shift><Key.shift><Key.shift><Key.shift><Key.shift><Key.shift><Key.shift>Estonia,
Screenshot: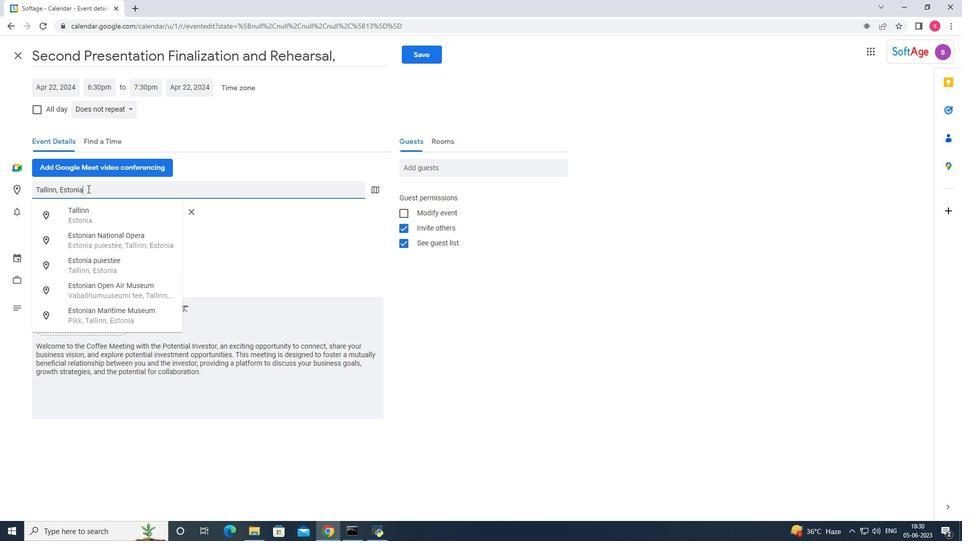 
Action: Mouse moved to (83, 213)
Screenshot: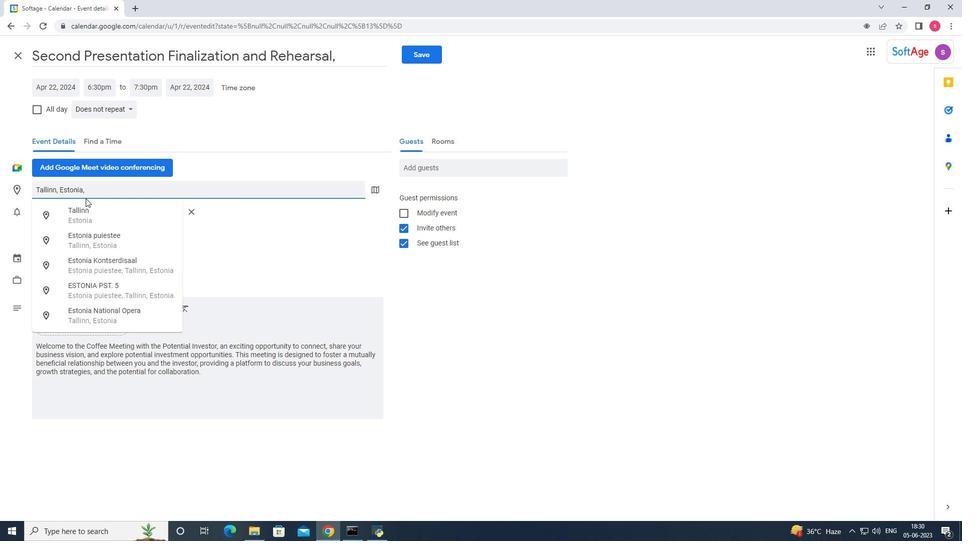
Action: Mouse pressed left at (83, 213)
Screenshot: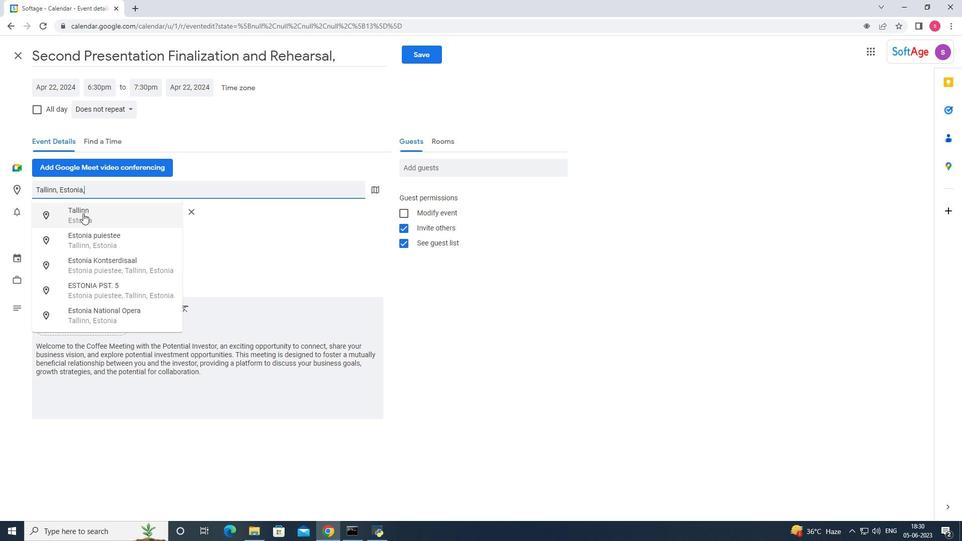 
Action: Mouse moved to (452, 169)
Screenshot: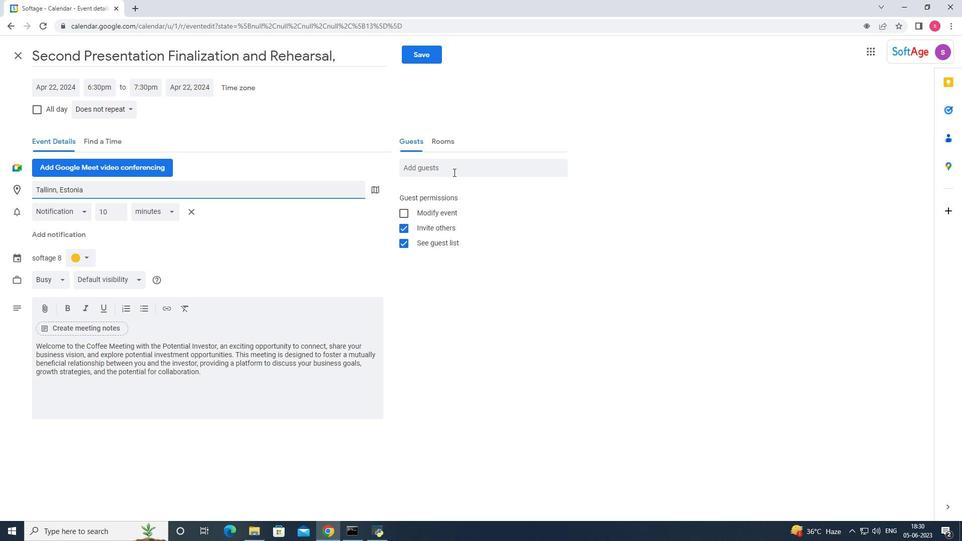 
Action: Mouse pressed left at (452, 169)
Screenshot: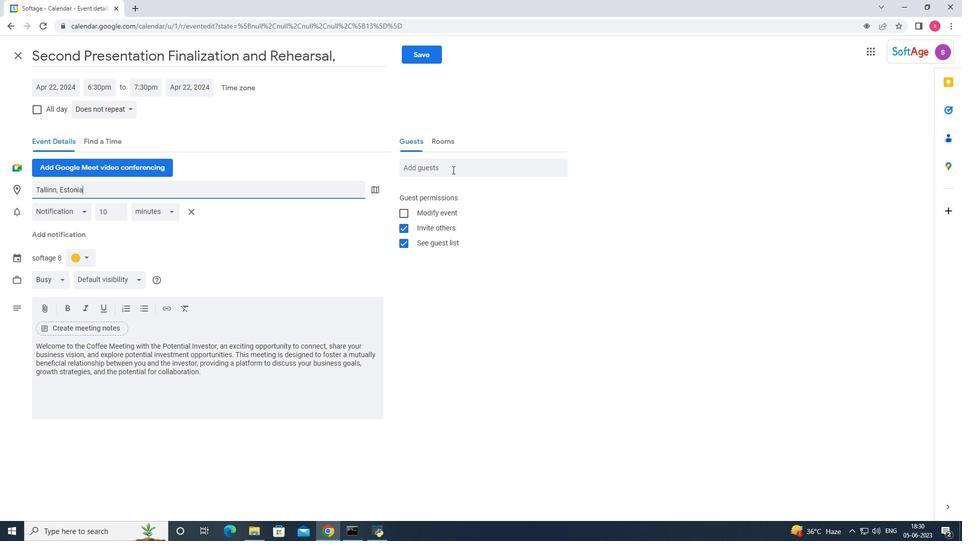 
Action: Key pressed softage.<Key.shift><Key.shift><Key.shift><Key.shift><Key.shift><Key.shift><Key.shift><Key.shift><Key.shift><Key.shift><Key.shift><Key.shift><Key.shift><Key.shift><Key.shift><Key.shift><Key.shift><Key.shift><Key.shift><Key.shift><Key.shift><Key.shift><Key.shift><Key.shift><Key.shift><Key.shift><Key.shift><Key.shift><Key.shift>9<Key.shift><Key.shift><Key.shift><Key.shift><Key.shift><Key.shift><Key.shift><Key.shift><Key.shift><Key.shift><Key.shift><Key.shift><Key.shift><Key.shift><Key.shift><Key.shift><Key.shift><Key.shift><Key.shift><Key.shift><Key.shift><Key.shift><Key.shift><Key.shift><Key.shift><Key.shift><Key.shift><Key.shift><Key.shift><Key.shift>@
Screenshot: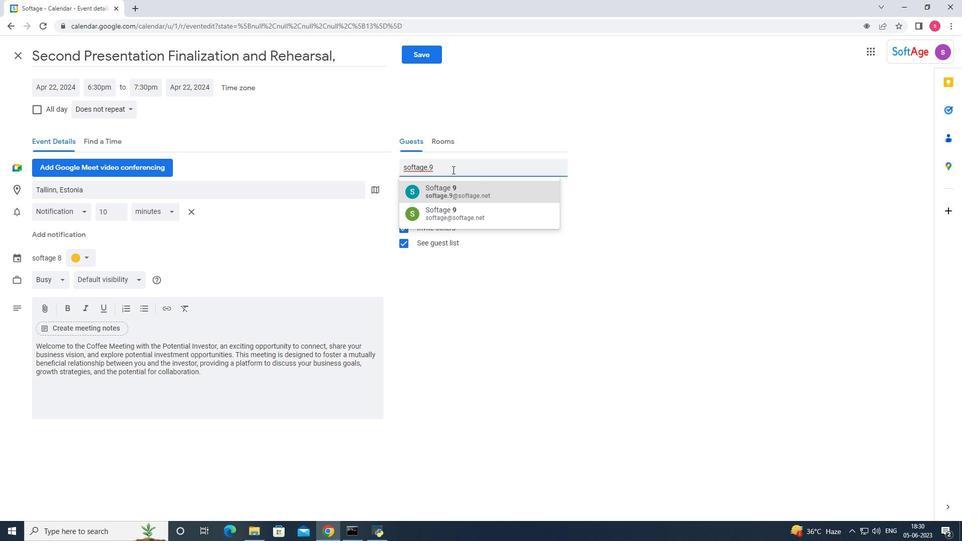 
Action: Mouse moved to (447, 189)
Screenshot: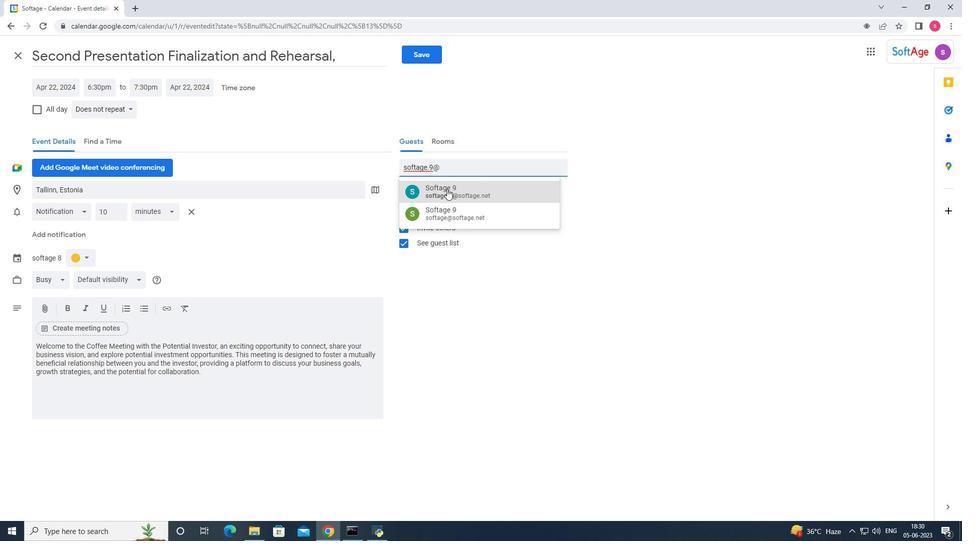 
Action: Mouse pressed left at (447, 189)
Screenshot: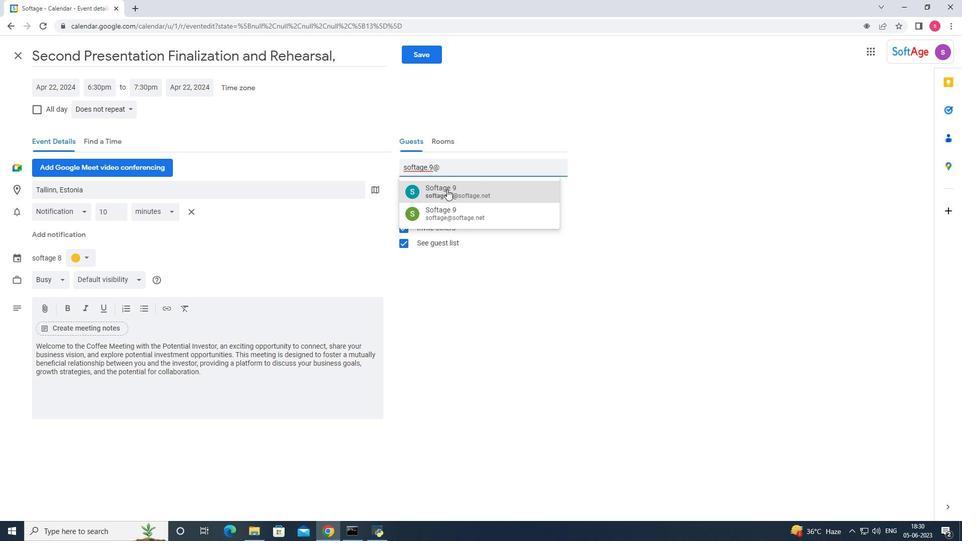 
Action: Mouse moved to (449, 171)
Screenshot: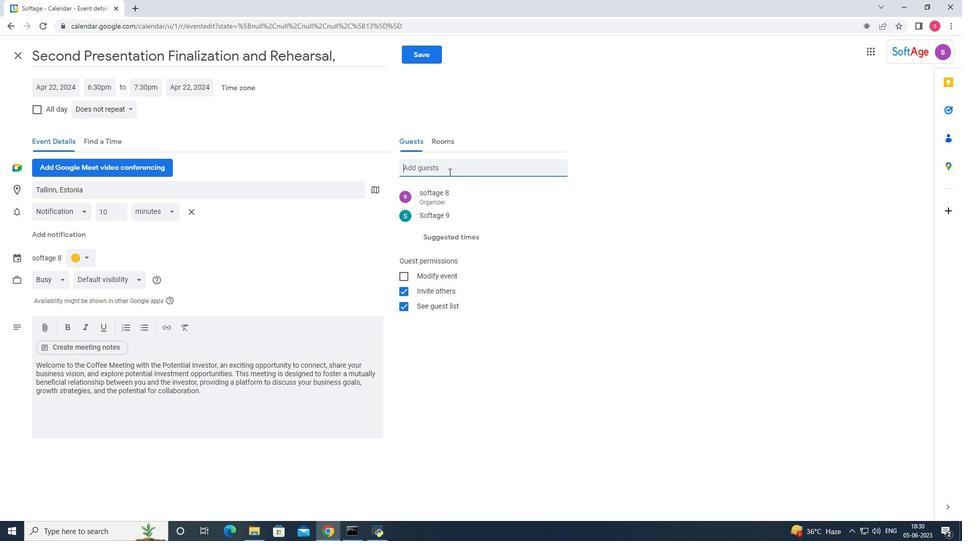 
Action: Mouse pressed left at (449, 171)
Screenshot: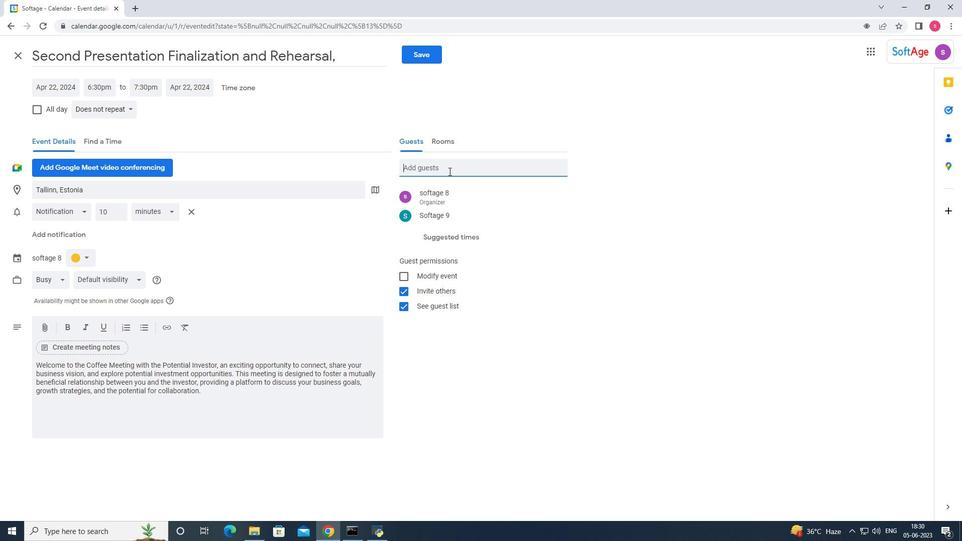 
Action: Key pressed <Key.shift><Key.shift><Key.shift><Key.shift><Key.shift><Key.shift>softage.10<Key.shift><Key.shift><Key.shift><Key.shift><Key.shift><Key.shift><Key.shift><Key.shift>@softage,net
Screenshot: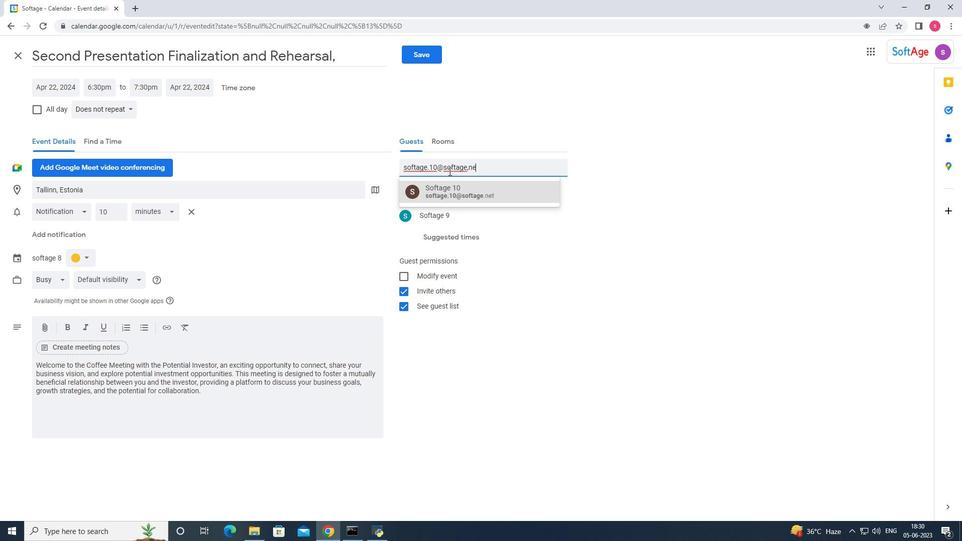
Action: Mouse moved to (465, 191)
Screenshot: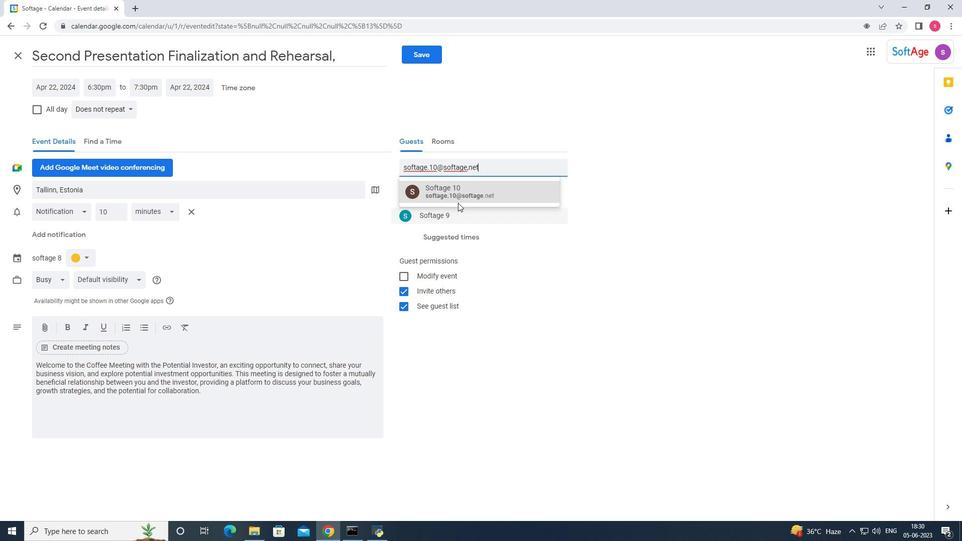 
Action: Mouse pressed left at (465, 191)
Screenshot: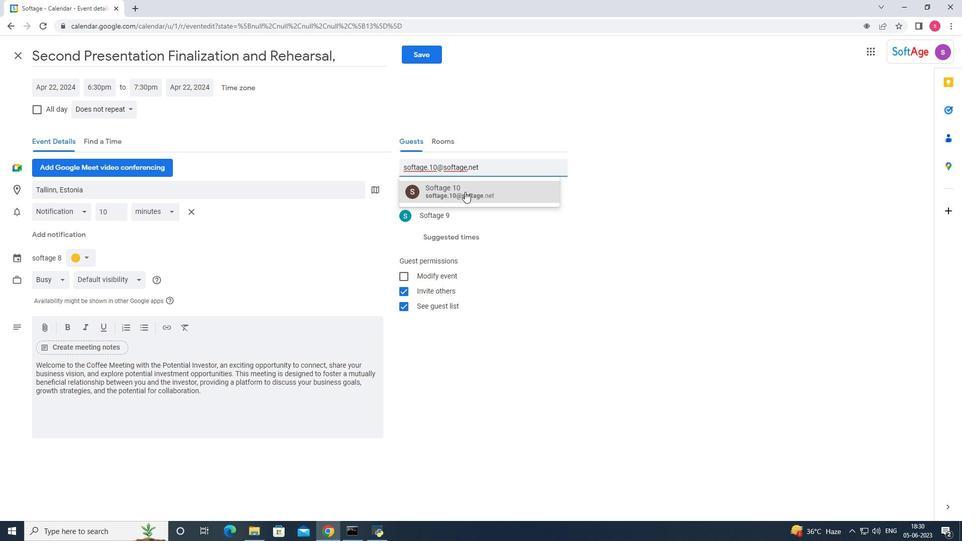 
Action: Mouse moved to (116, 112)
Screenshot: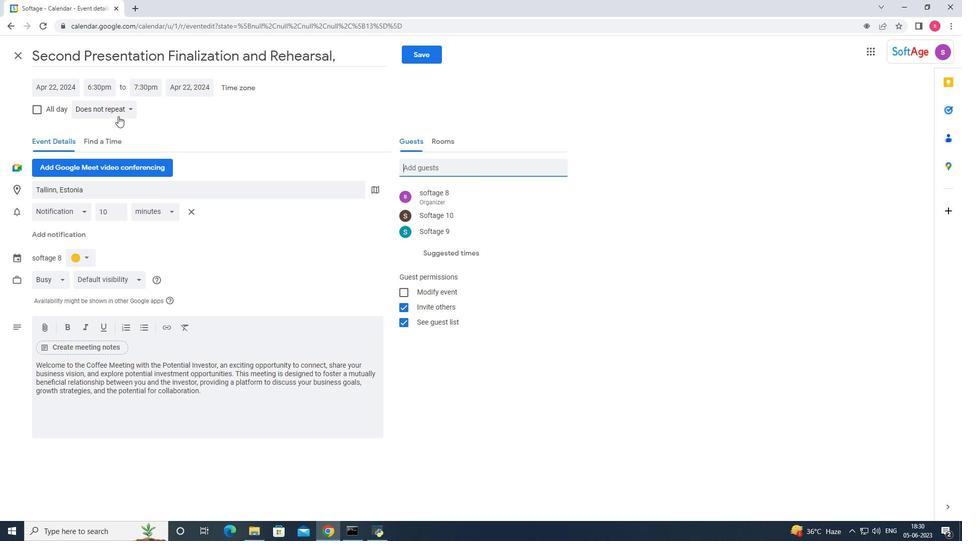 
Action: Mouse pressed left at (116, 112)
Screenshot: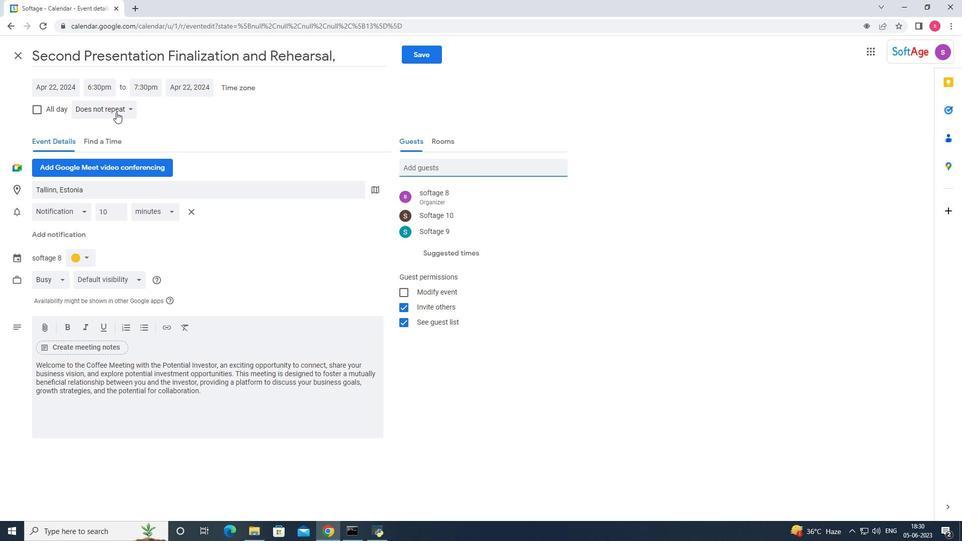 
Action: Mouse moved to (116, 129)
Screenshot: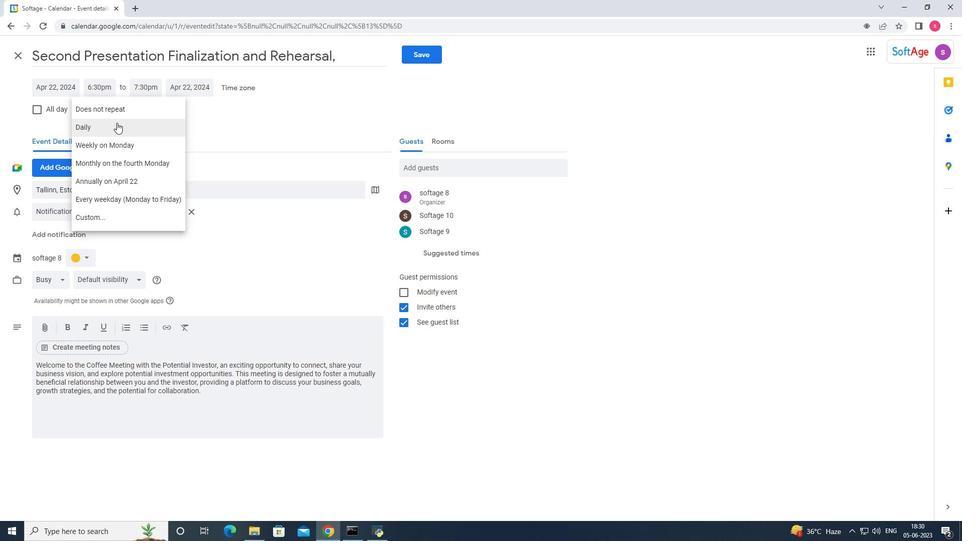 
Action: Mouse pressed left at (116, 129)
Screenshot: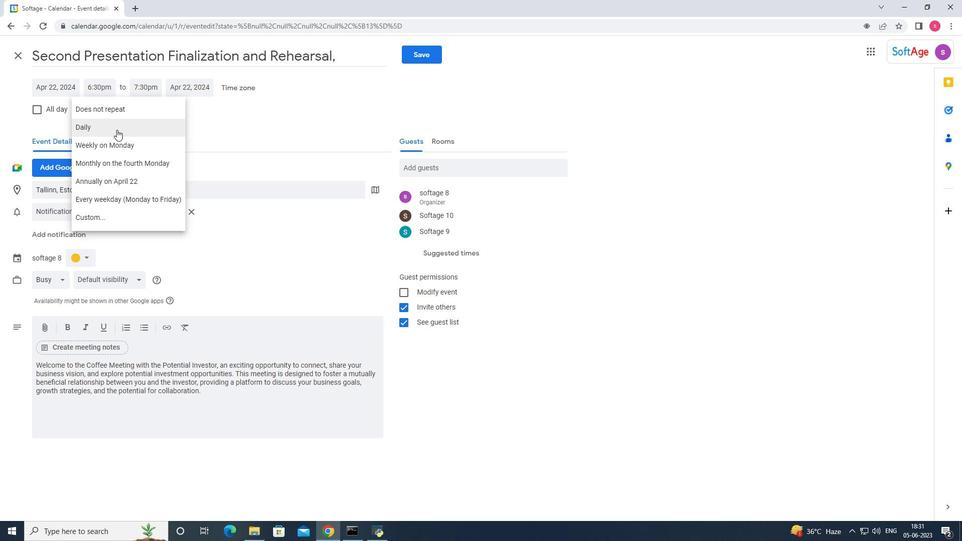 
Action: Mouse moved to (422, 58)
Screenshot: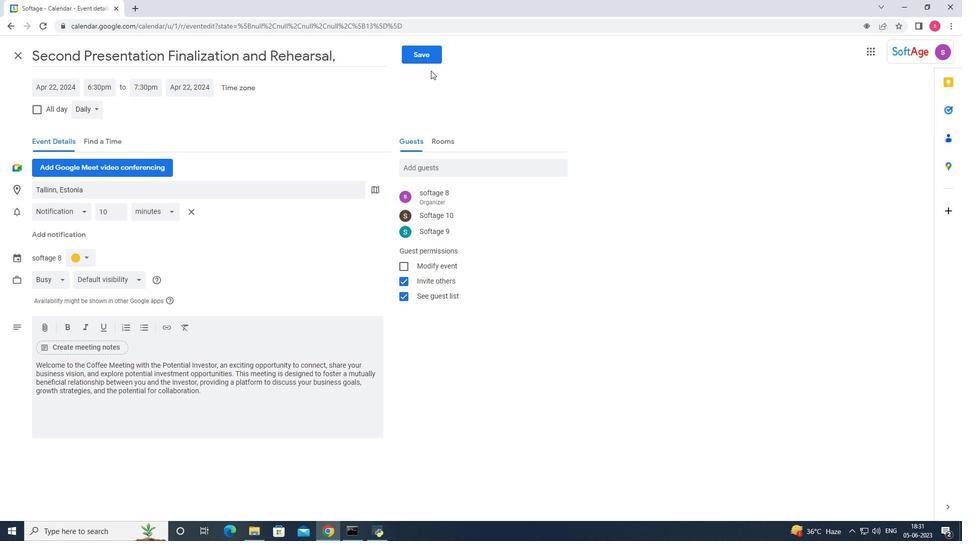 
Action: Mouse pressed left at (422, 58)
Screenshot: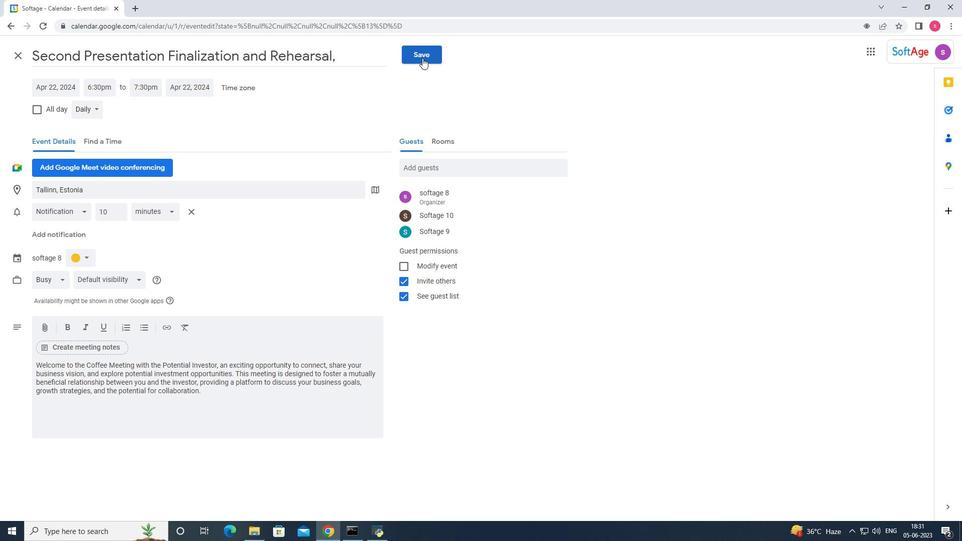 
Action: Mouse moved to (575, 309)
Screenshot: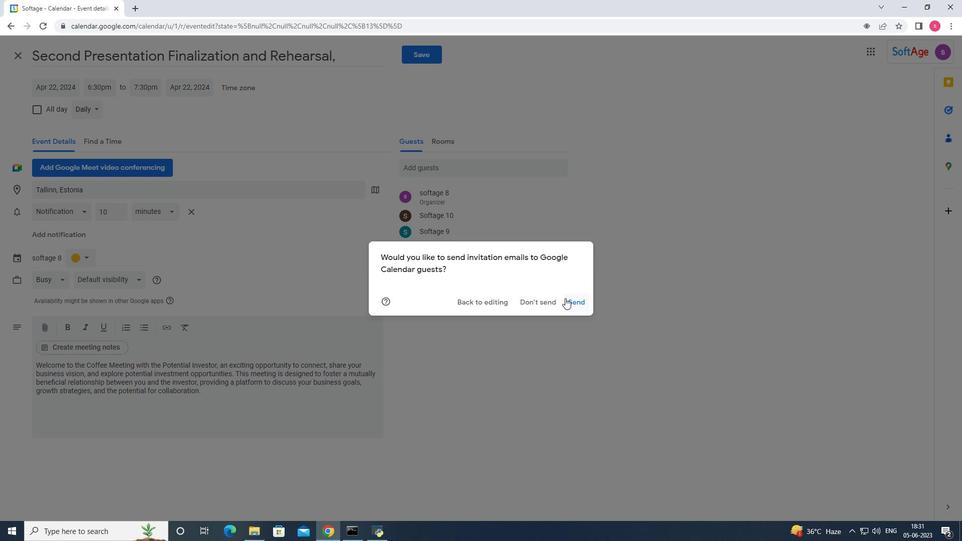 
Action: Mouse pressed left at (575, 309)
Screenshot: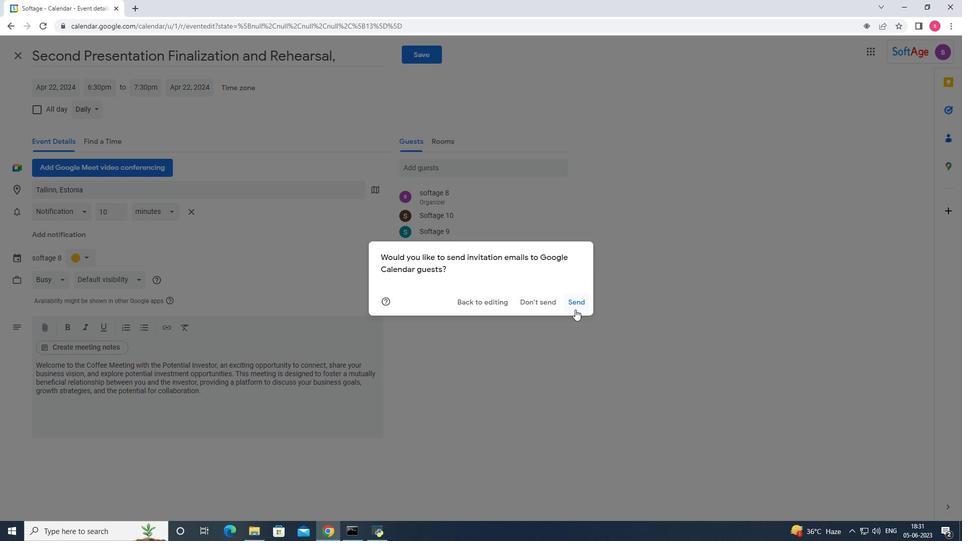 
Action: Mouse moved to (526, 309)
Screenshot: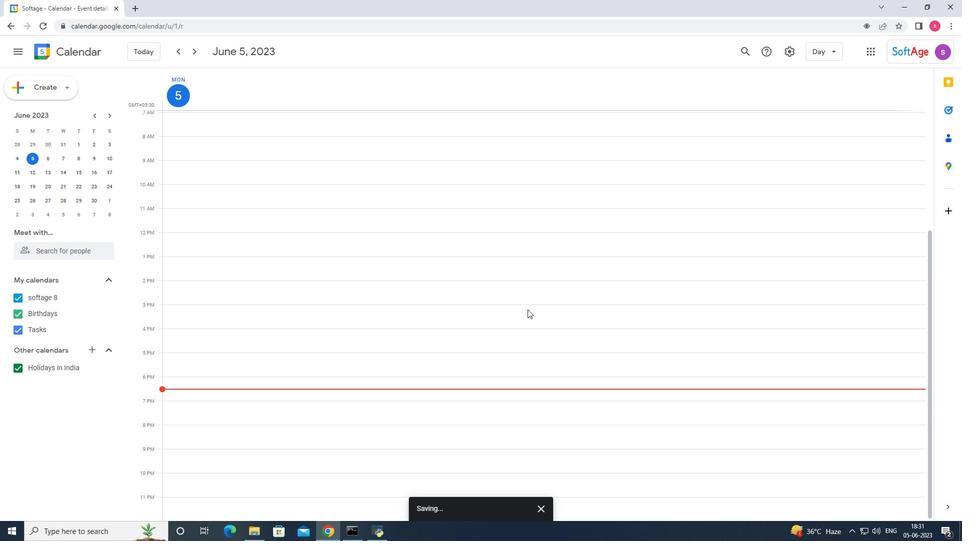 
